 Task: Select the es 2015 option in the target.
Action: Mouse moved to (17, 559)
Screenshot: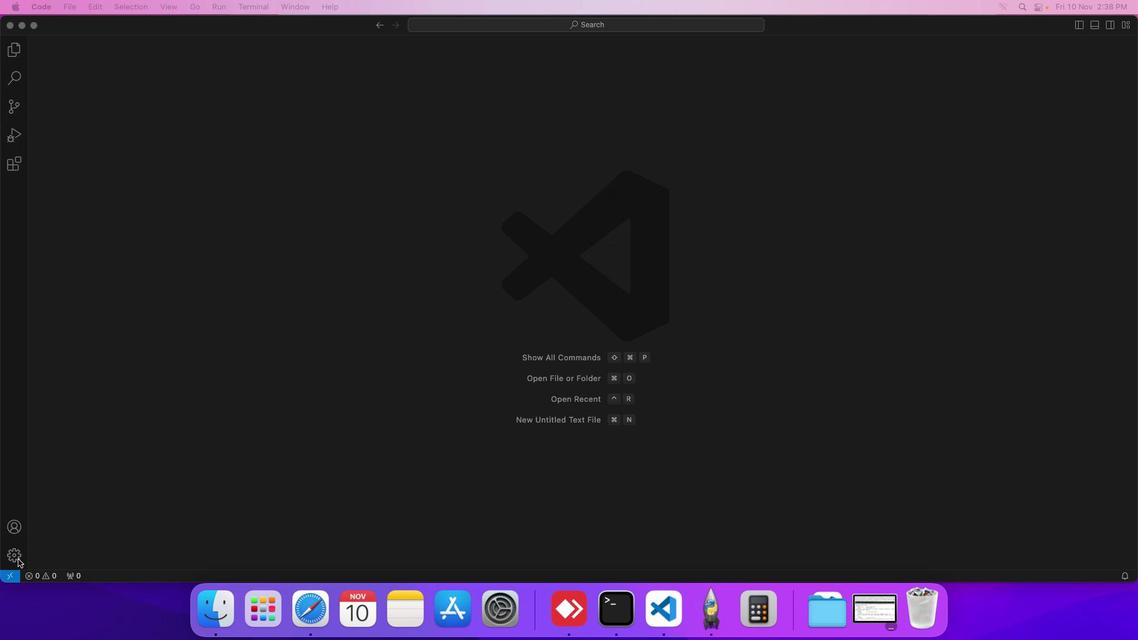
Action: Mouse pressed left at (17, 559)
Screenshot: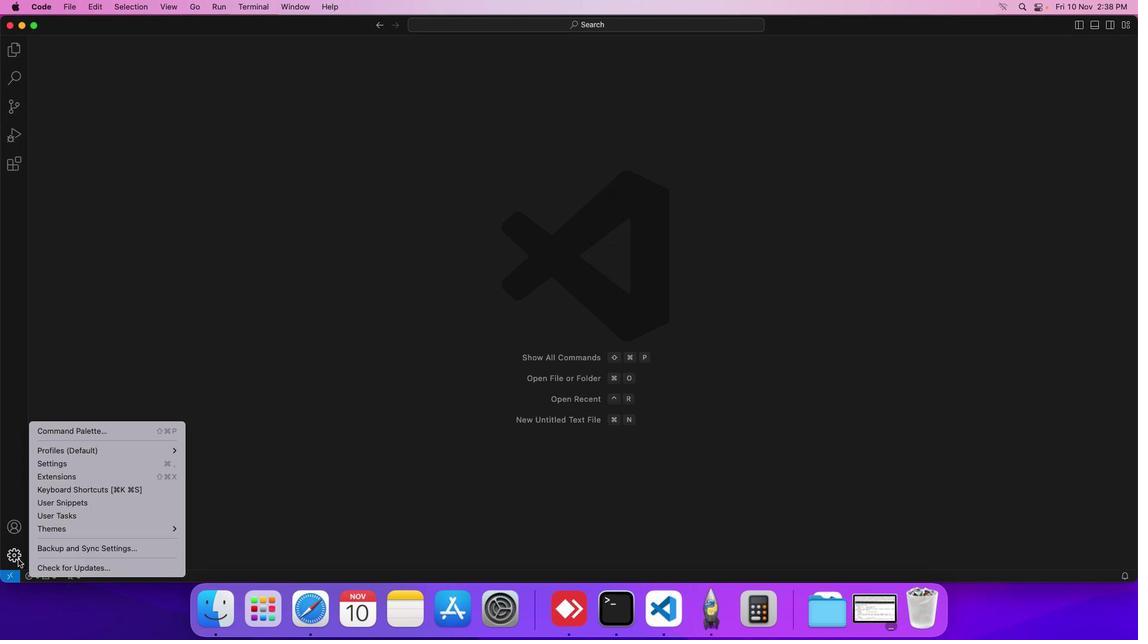 
Action: Mouse moved to (90, 457)
Screenshot: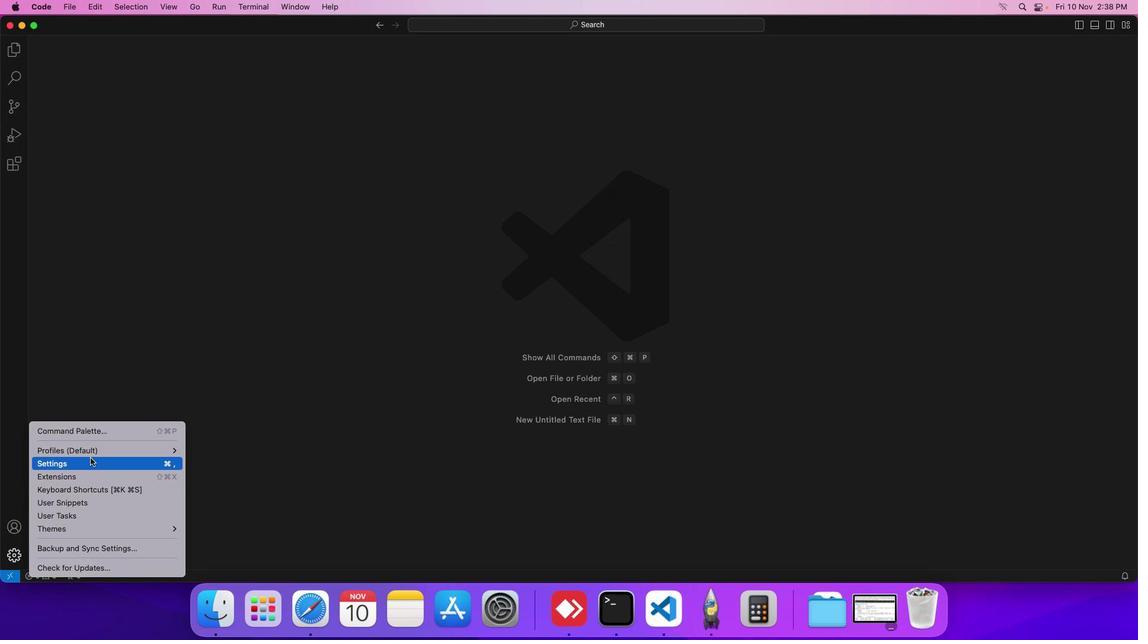 
Action: Mouse pressed left at (90, 457)
Screenshot: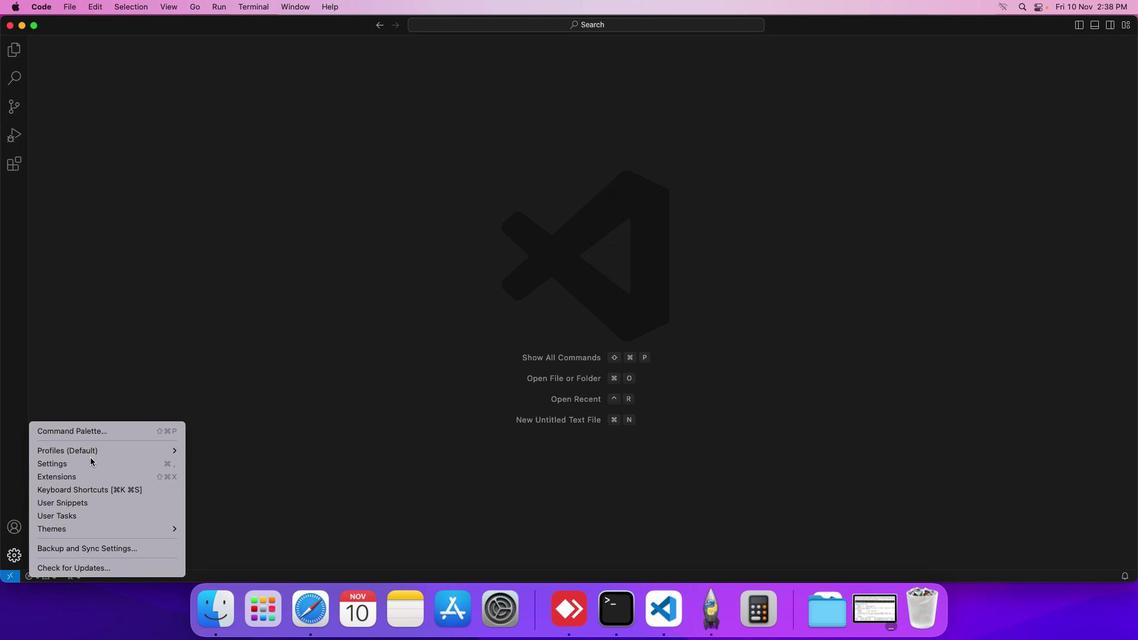 
Action: Mouse moved to (272, 214)
Screenshot: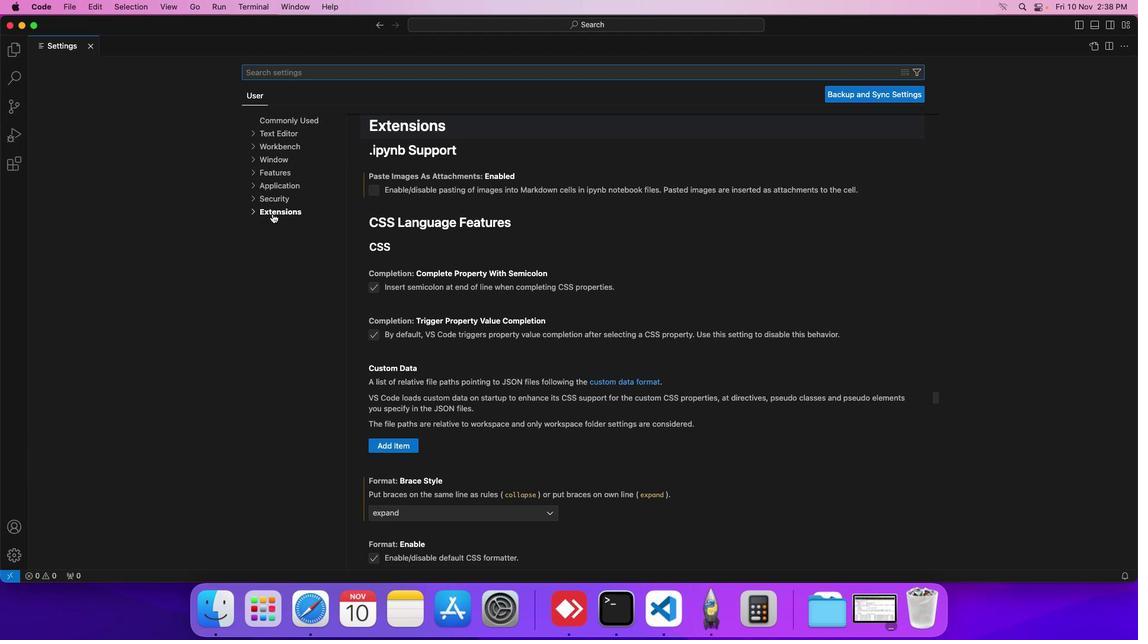 
Action: Mouse pressed left at (272, 214)
Screenshot: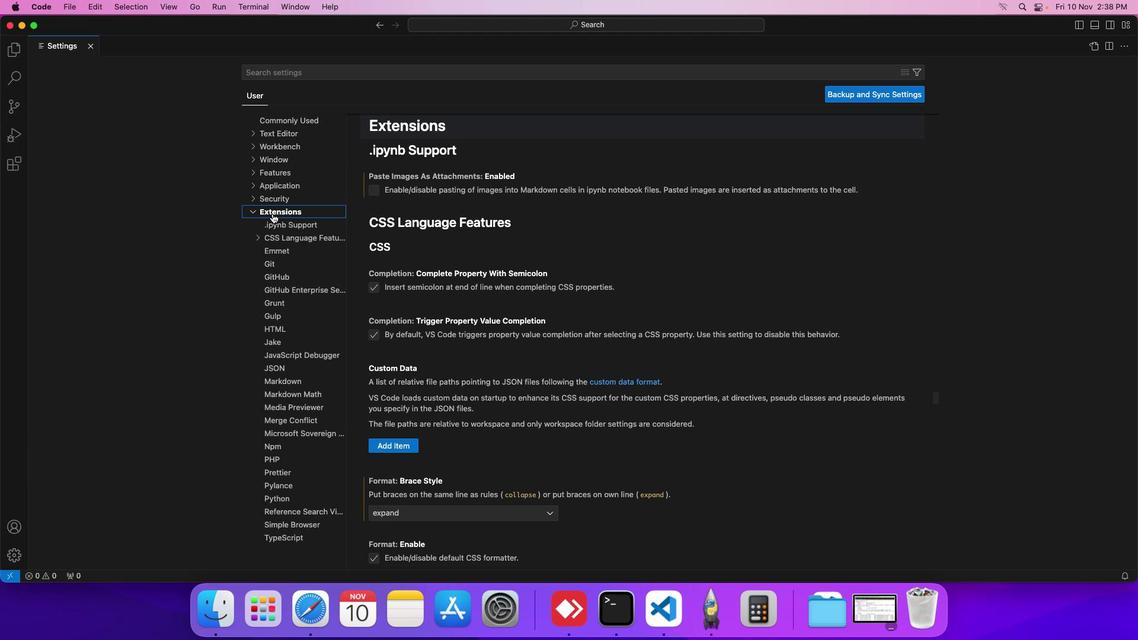 
Action: Mouse moved to (284, 542)
Screenshot: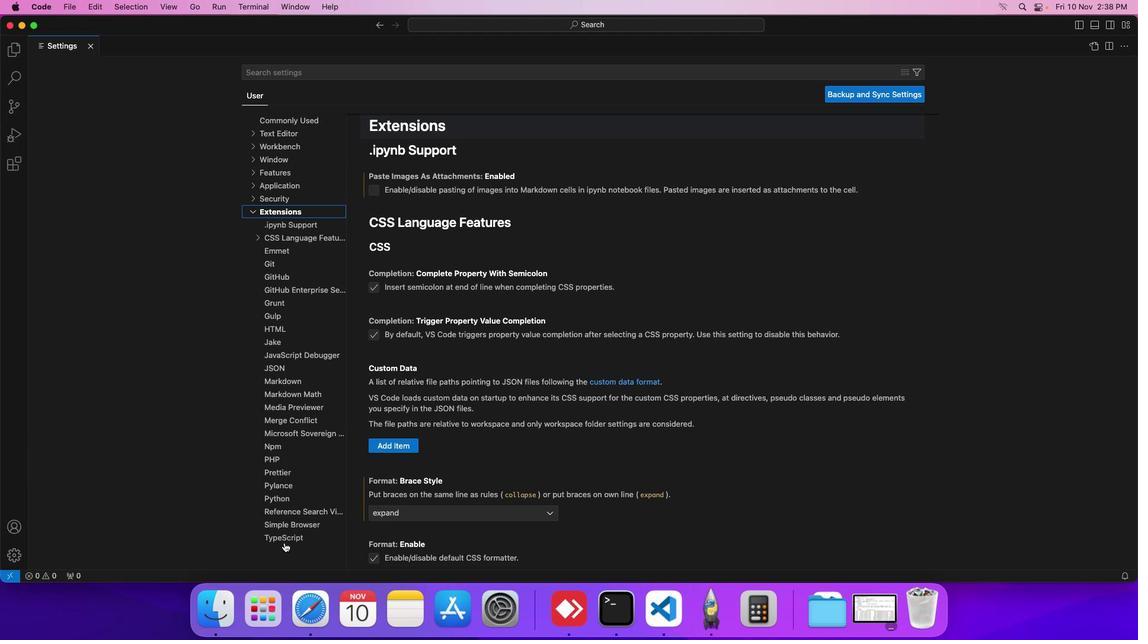 
Action: Mouse pressed left at (284, 542)
Screenshot: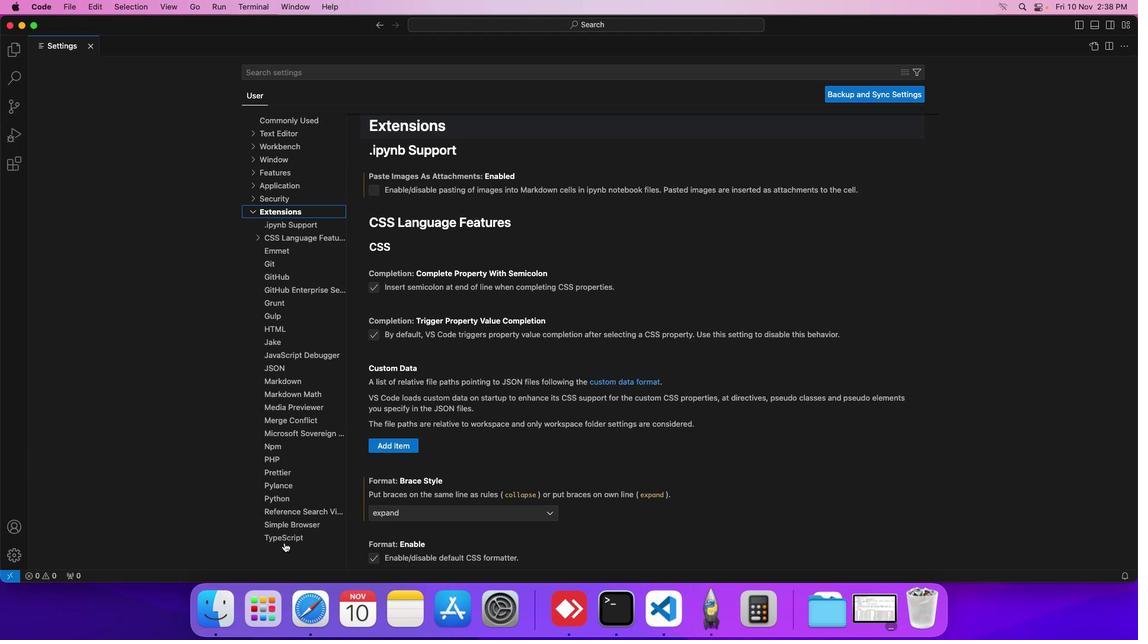 
Action: Mouse moved to (400, 505)
Screenshot: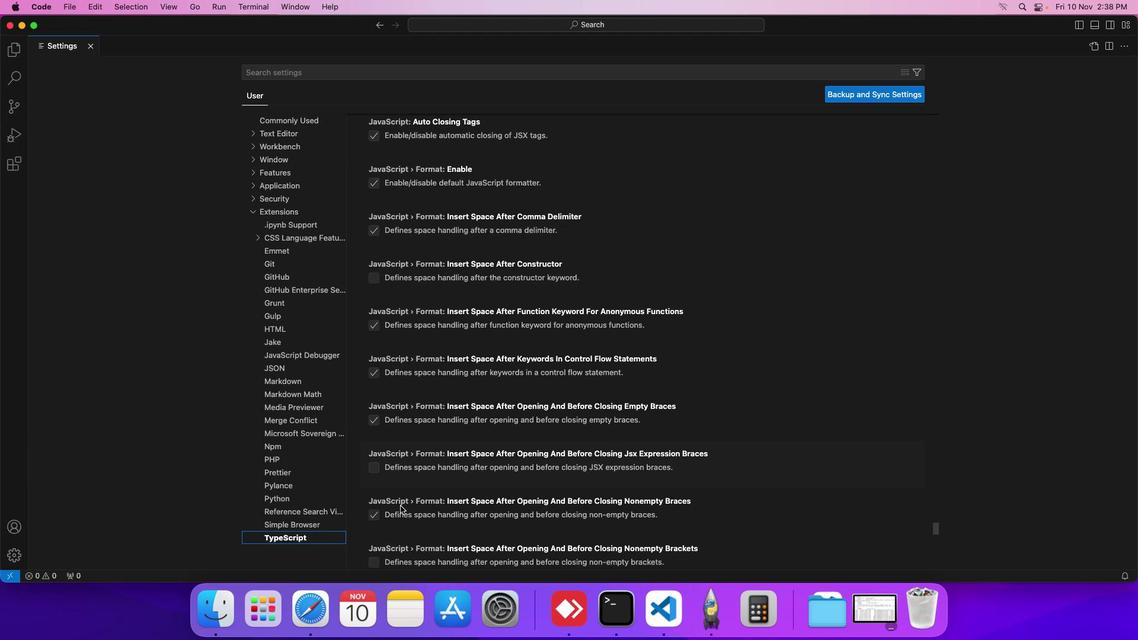 
Action: Mouse scrolled (400, 505) with delta (0, 0)
Screenshot: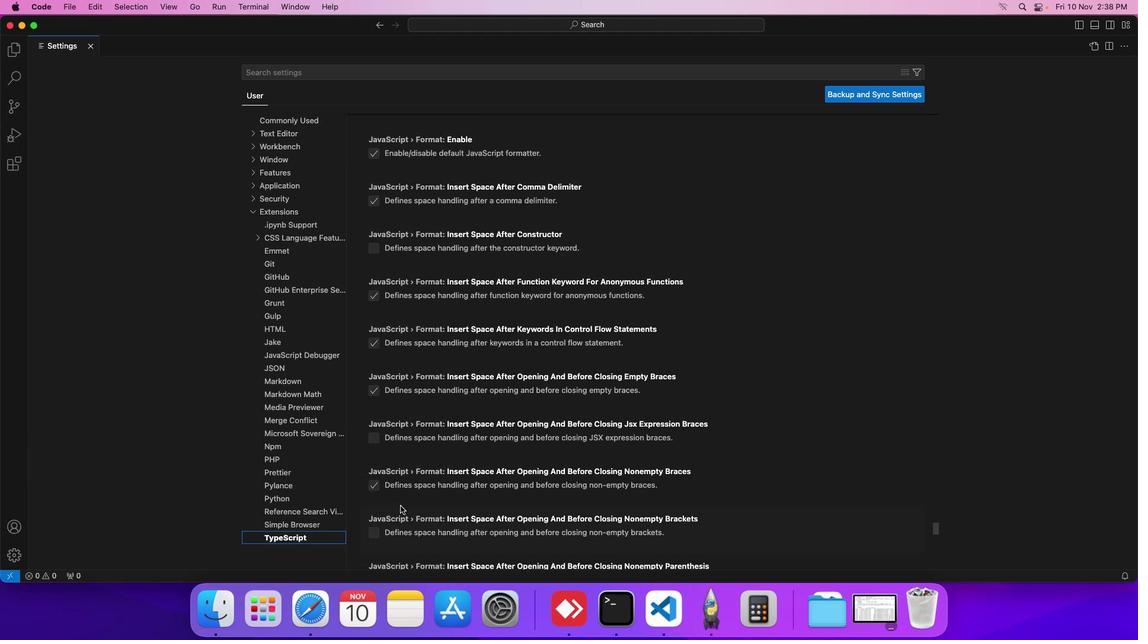 
Action: Mouse scrolled (400, 505) with delta (0, 0)
Screenshot: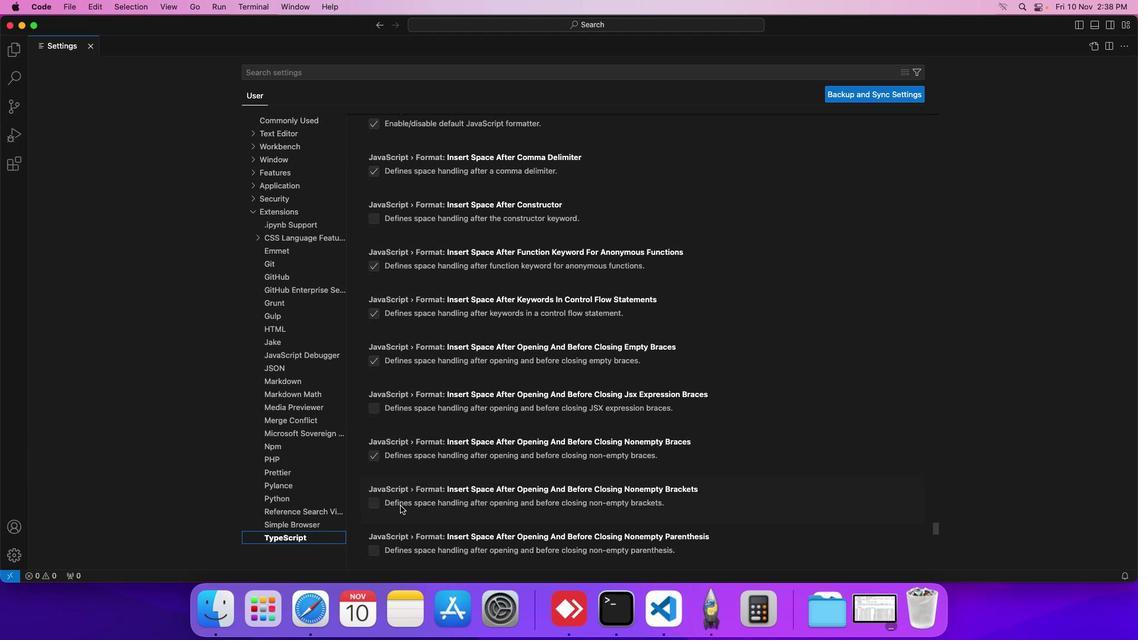 
Action: Mouse scrolled (400, 505) with delta (0, 0)
Screenshot: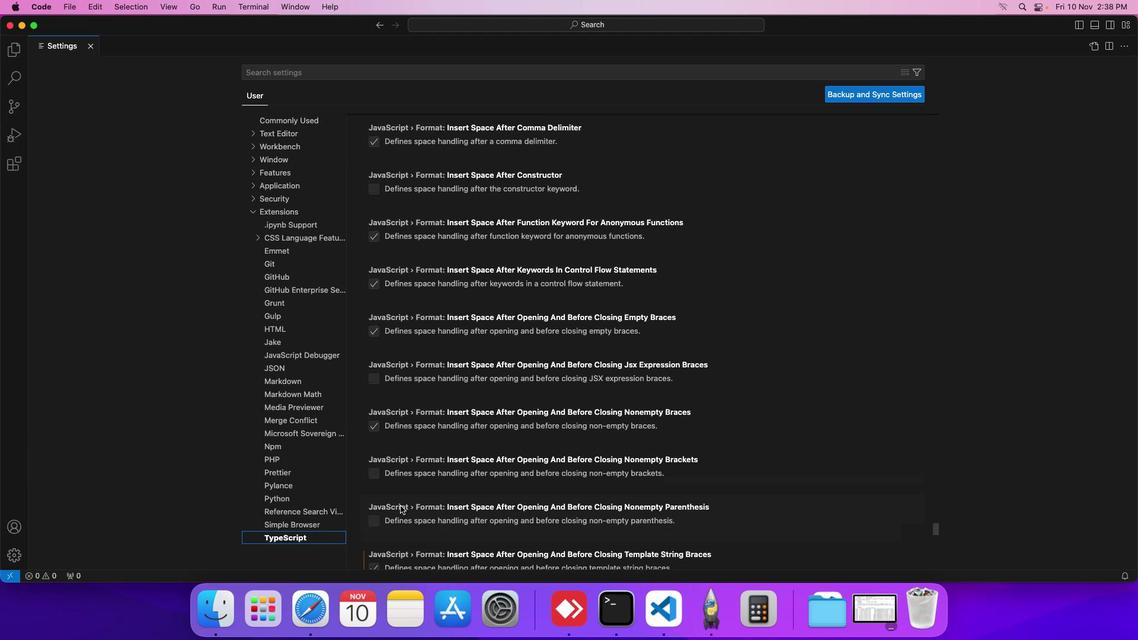 
Action: Mouse scrolled (400, 505) with delta (0, 0)
Screenshot: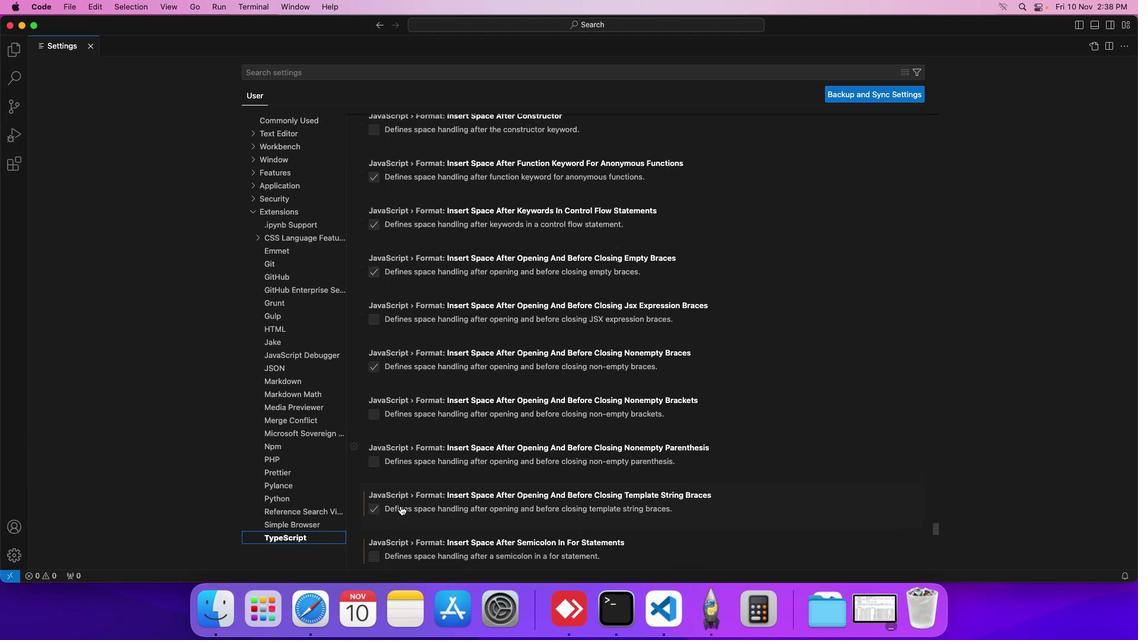 
Action: Mouse scrolled (400, 505) with delta (0, -1)
Screenshot: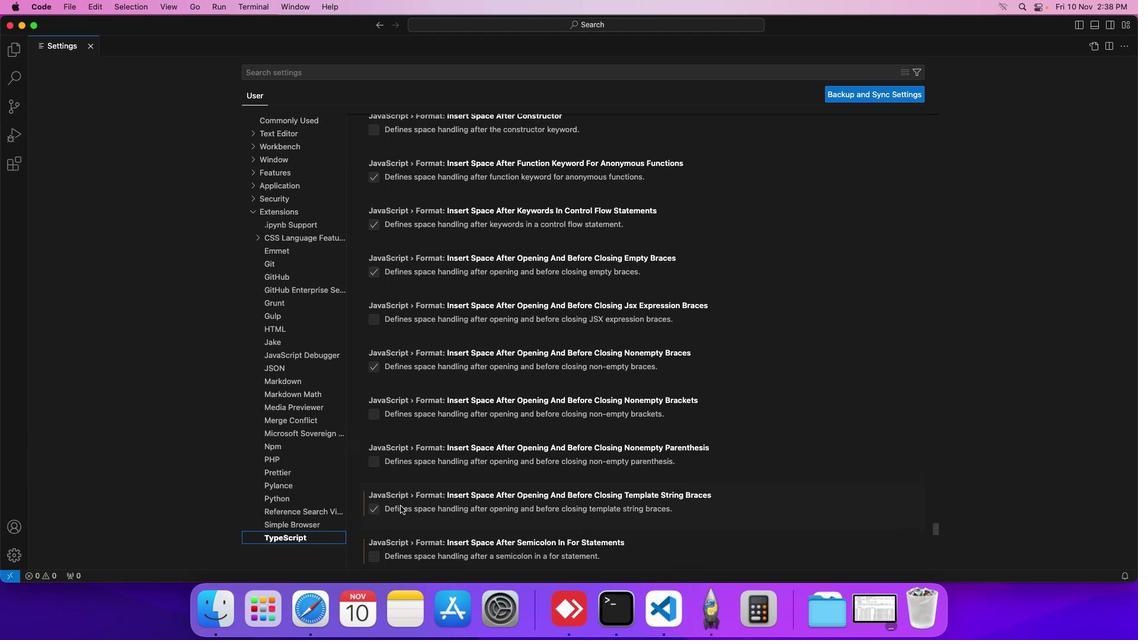 
Action: Mouse scrolled (400, 505) with delta (0, -1)
Screenshot: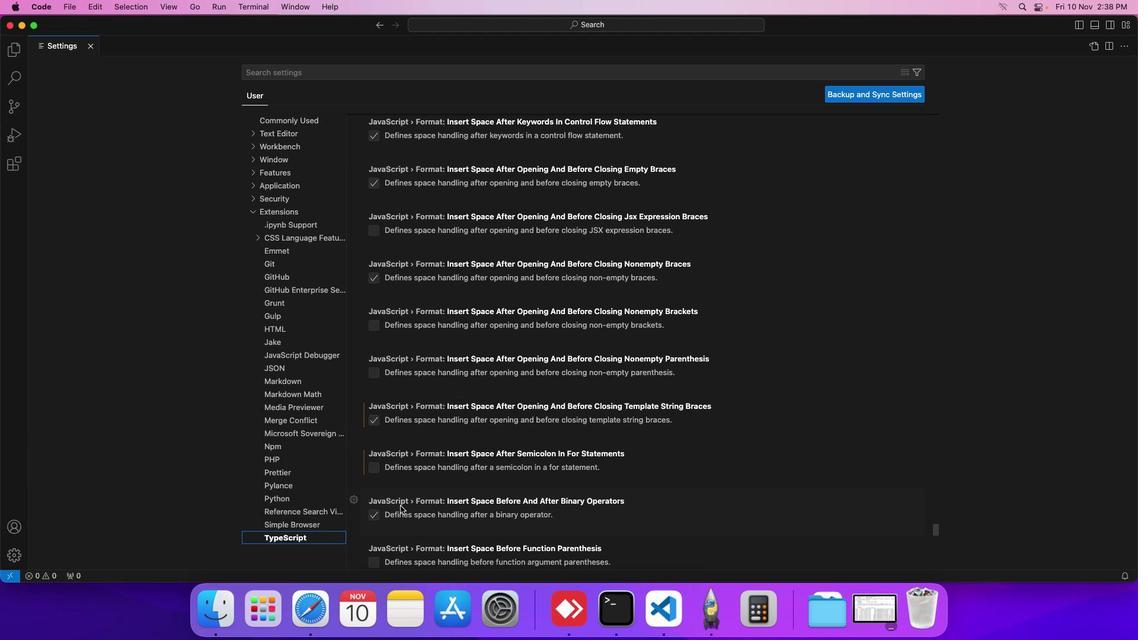 
Action: Mouse scrolled (400, 505) with delta (0, 0)
Screenshot: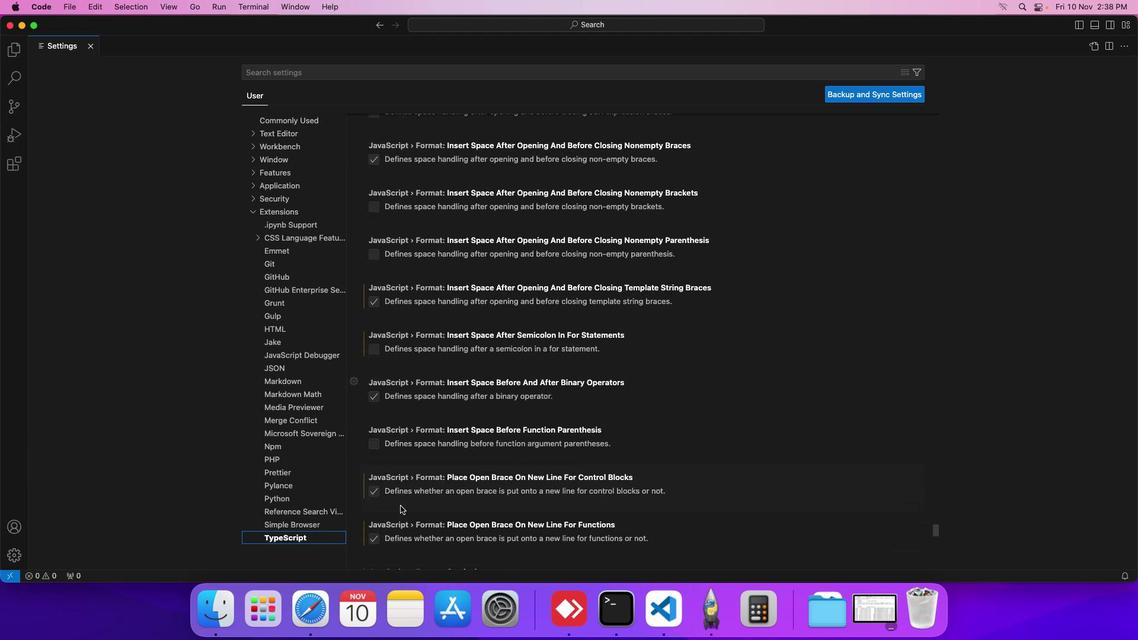 
Action: Mouse scrolled (400, 505) with delta (0, 0)
Screenshot: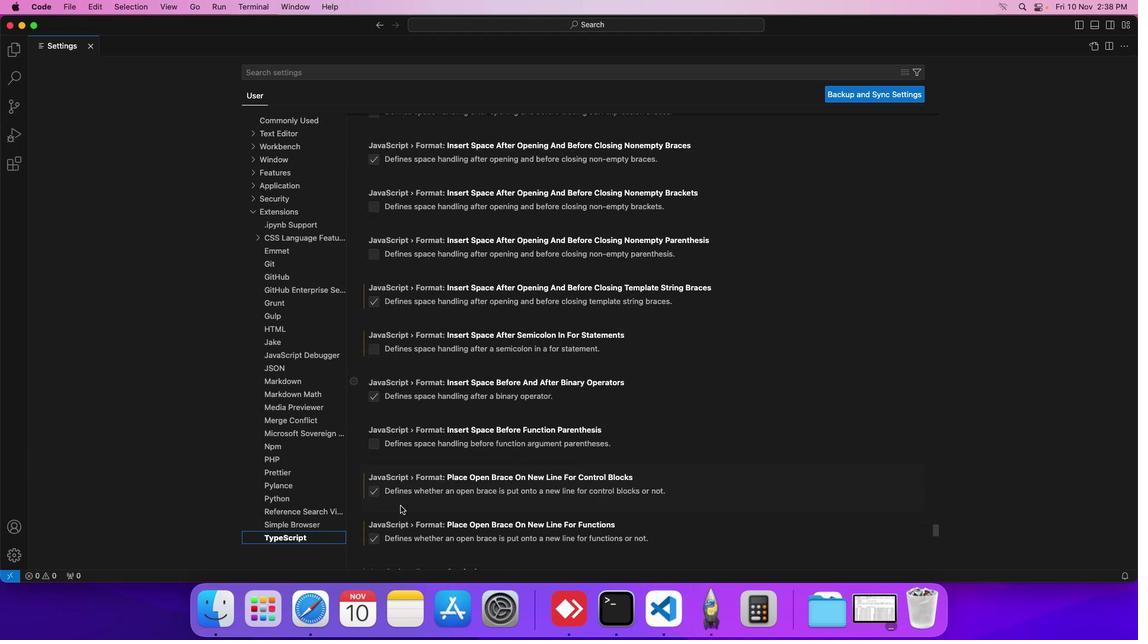 
Action: Mouse scrolled (400, 505) with delta (0, -1)
Screenshot: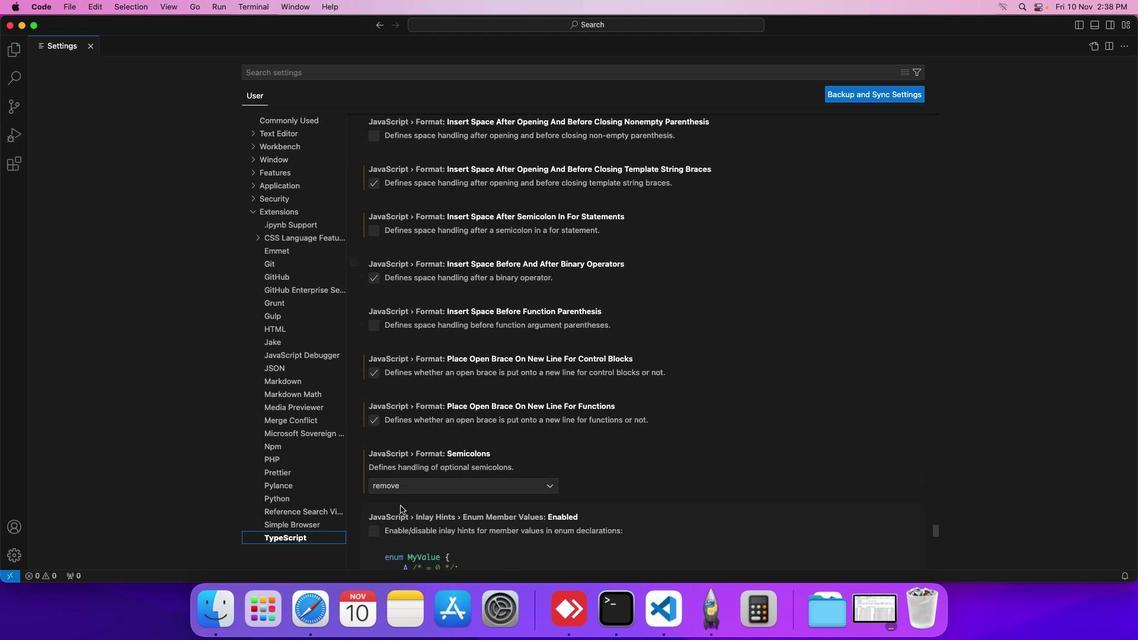 
Action: Mouse scrolled (400, 505) with delta (0, -2)
Screenshot: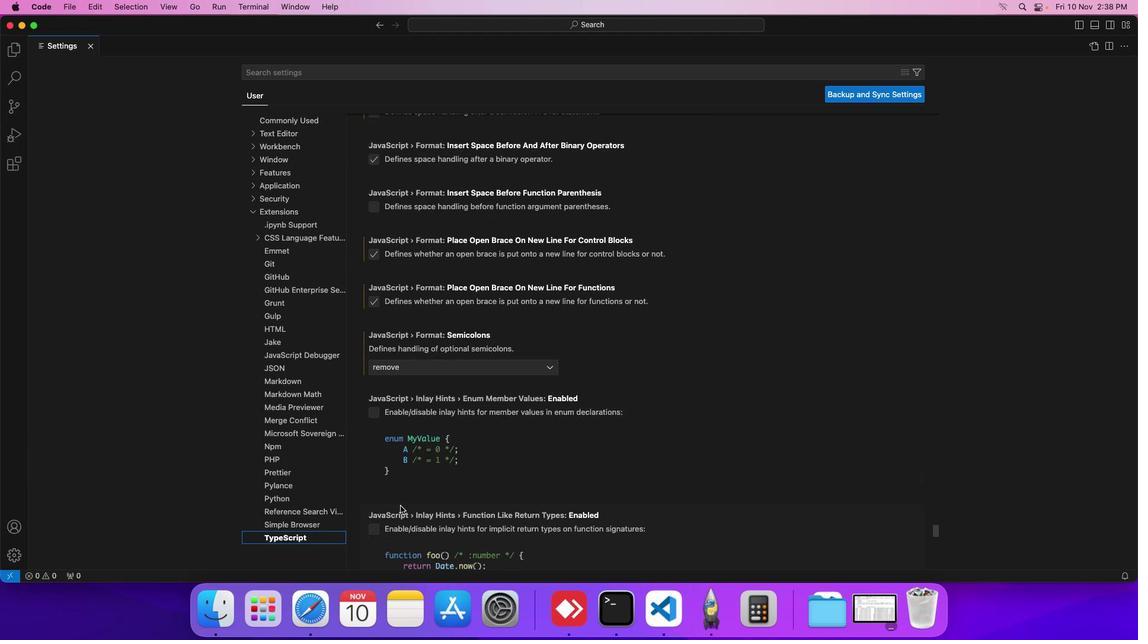 
Action: Mouse scrolled (400, 505) with delta (0, -2)
Screenshot: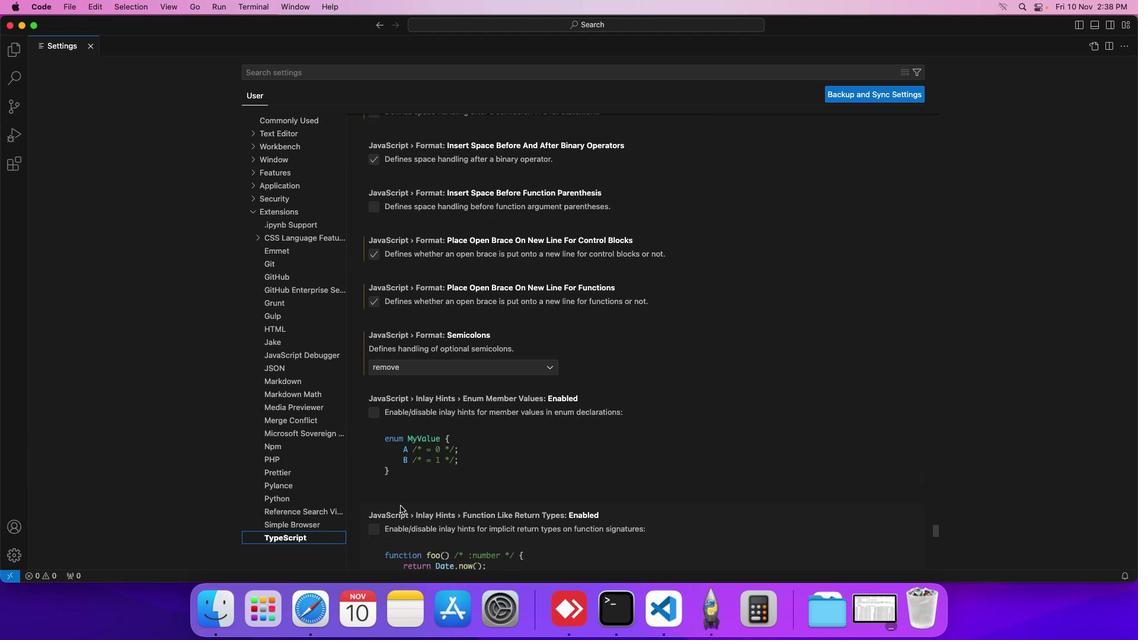 
Action: Mouse scrolled (400, 505) with delta (0, 0)
Screenshot: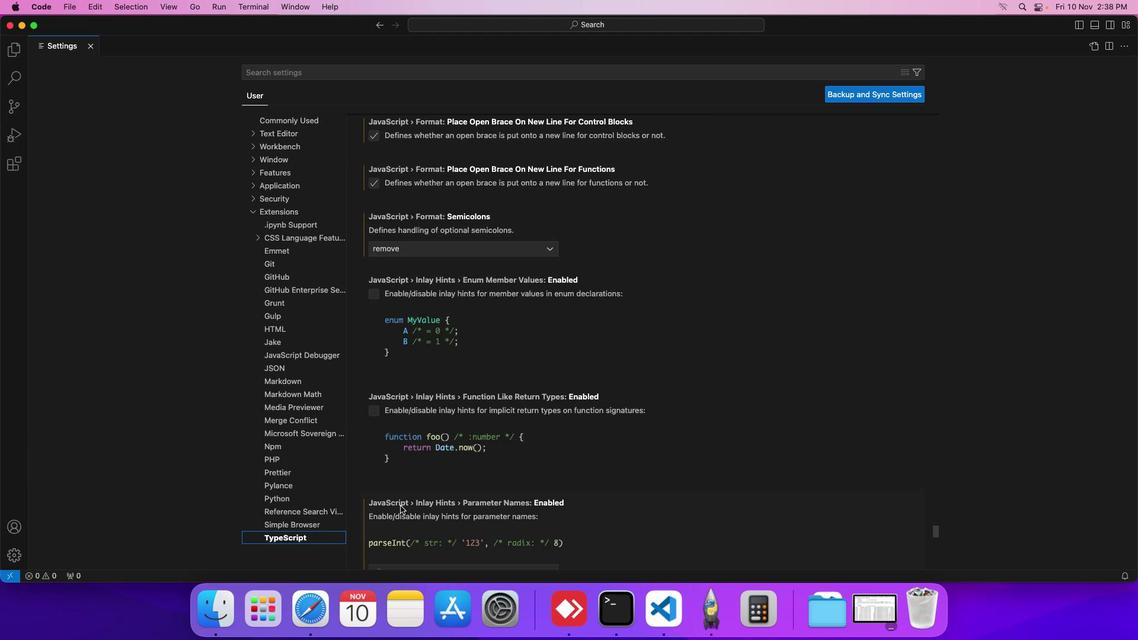 
Action: Mouse scrolled (400, 505) with delta (0, 0)
Screenshot: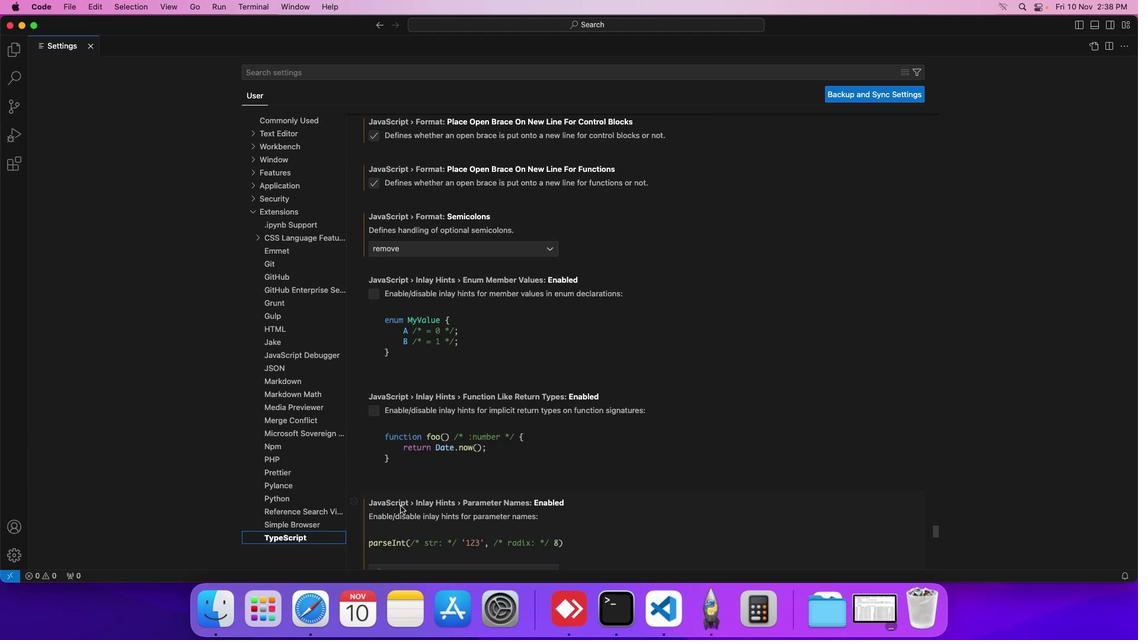 
Action: Mouse scrolled (400, 505) with delta (0, -1)
Screenshot: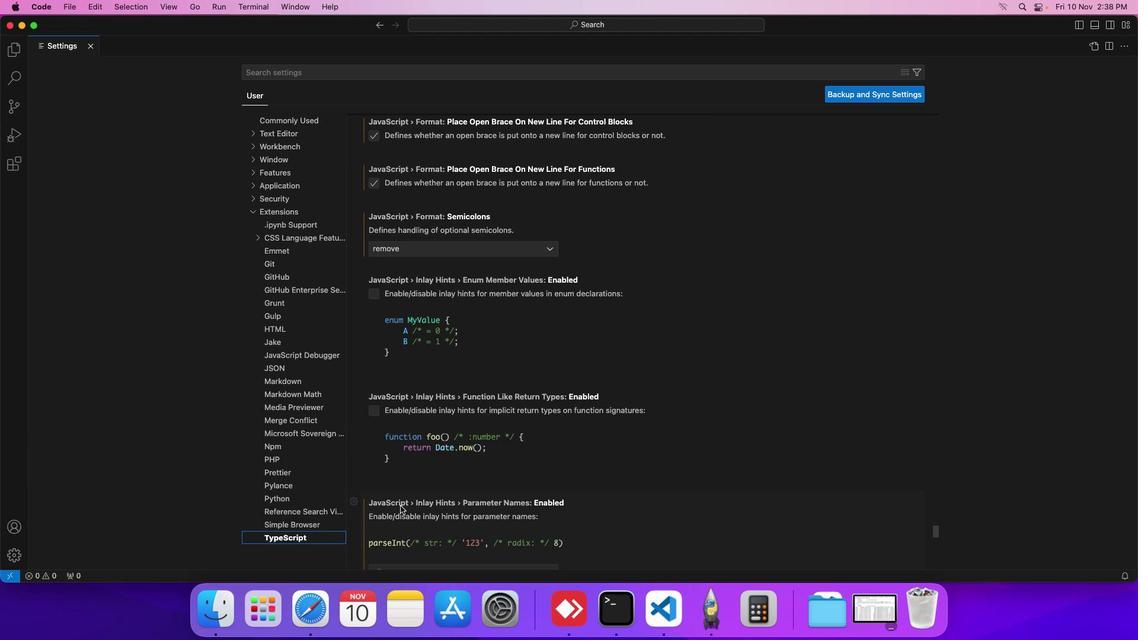 
Action: Mouse scrolled (400, 505) with delta (0, -1)
Screenshot: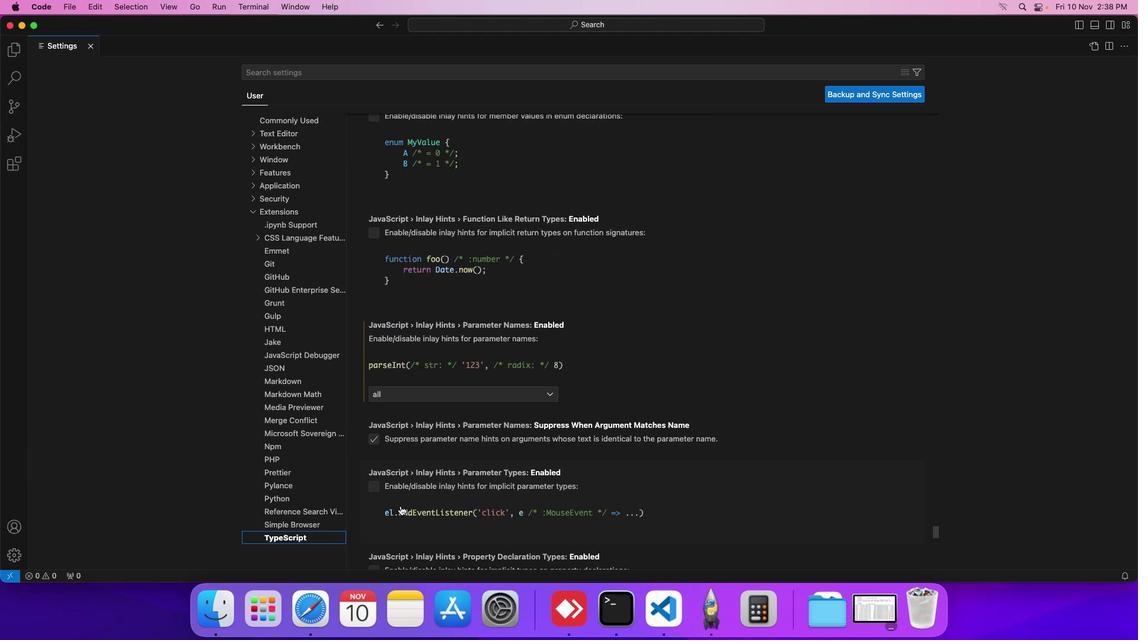 
Action: Mouse scrolled (400, 505) with delta (0, -1)
Screenshot: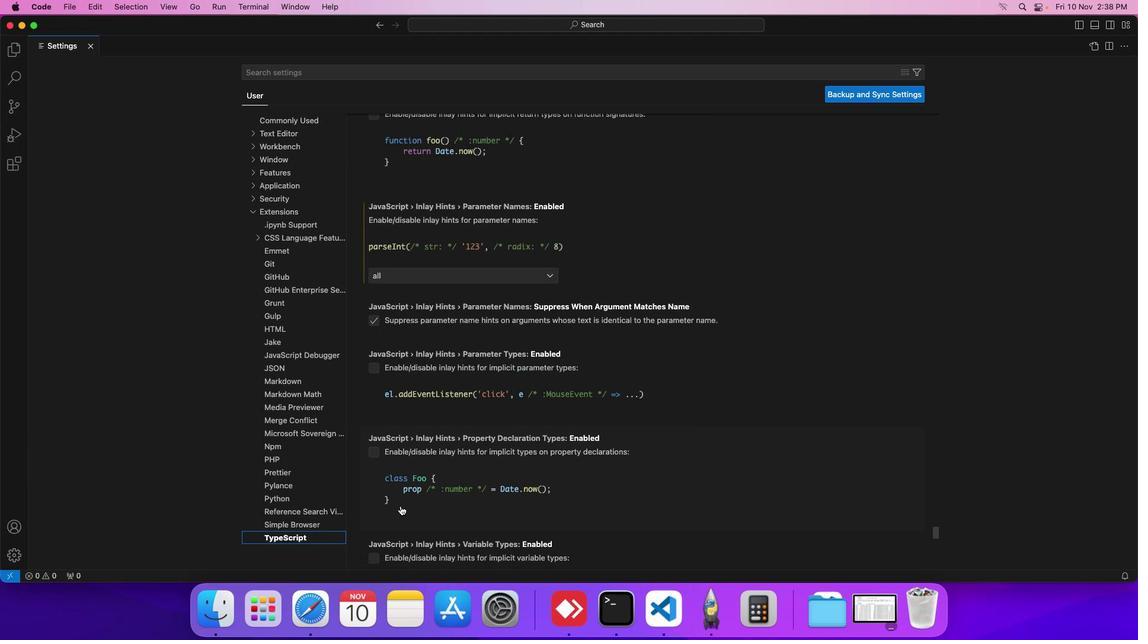 
Action: Mouse scrolled (400, 505) with delta (0, -2)
Screenshot: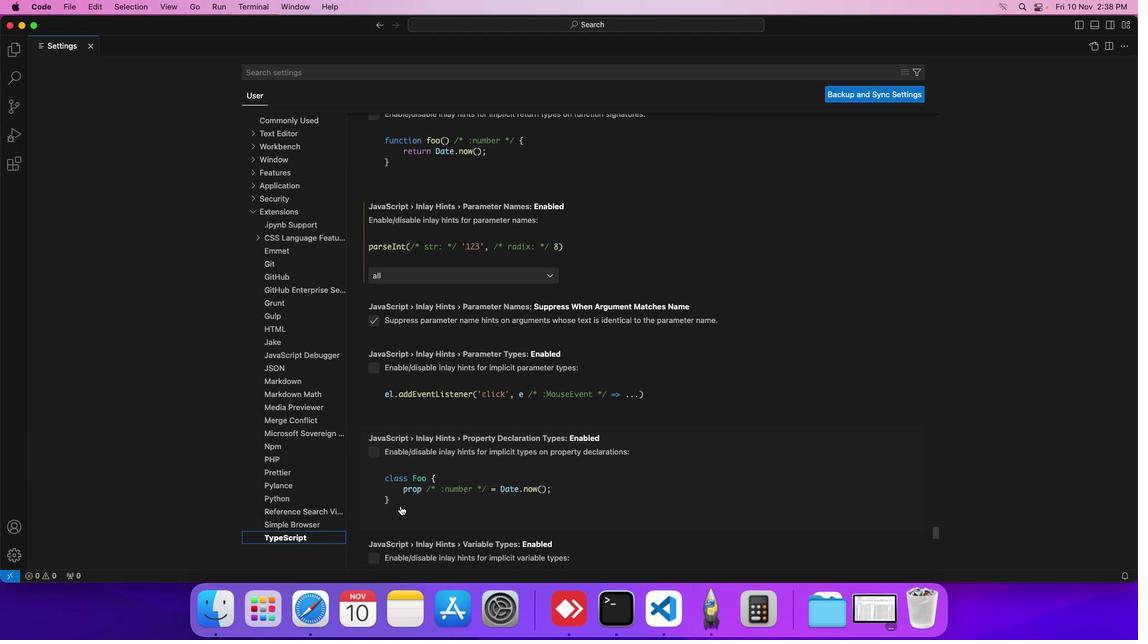 
Action: Mouse scrolled (400, 505) with delta (0, 0)
Screenshot: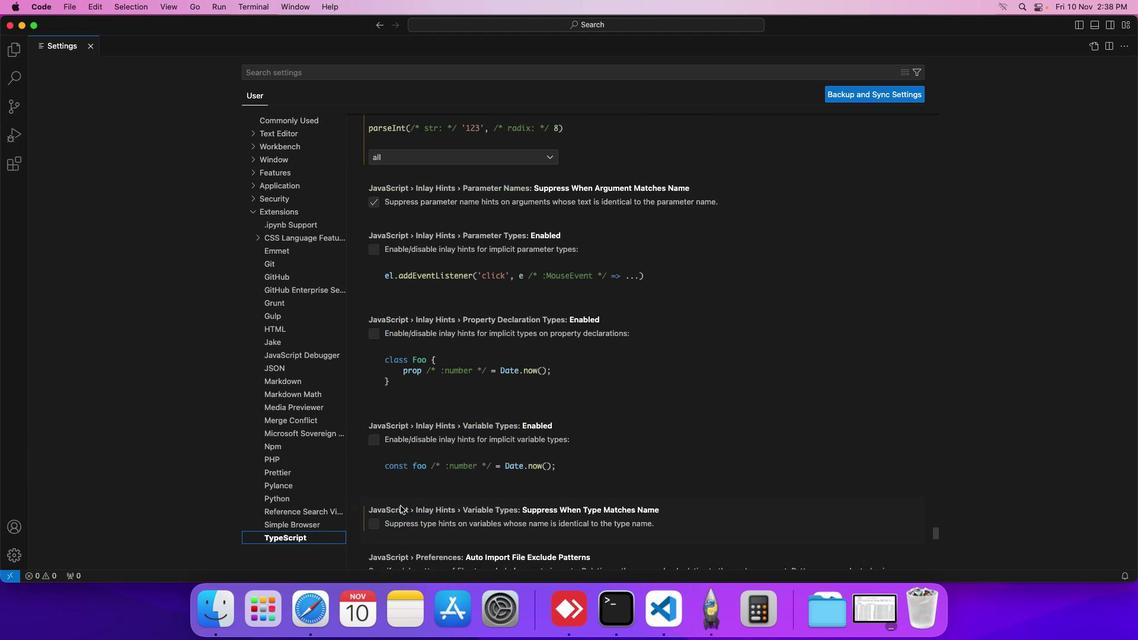 
Action: Mouse scrolled (400, 505) with delta (0, 0)
Screenshot: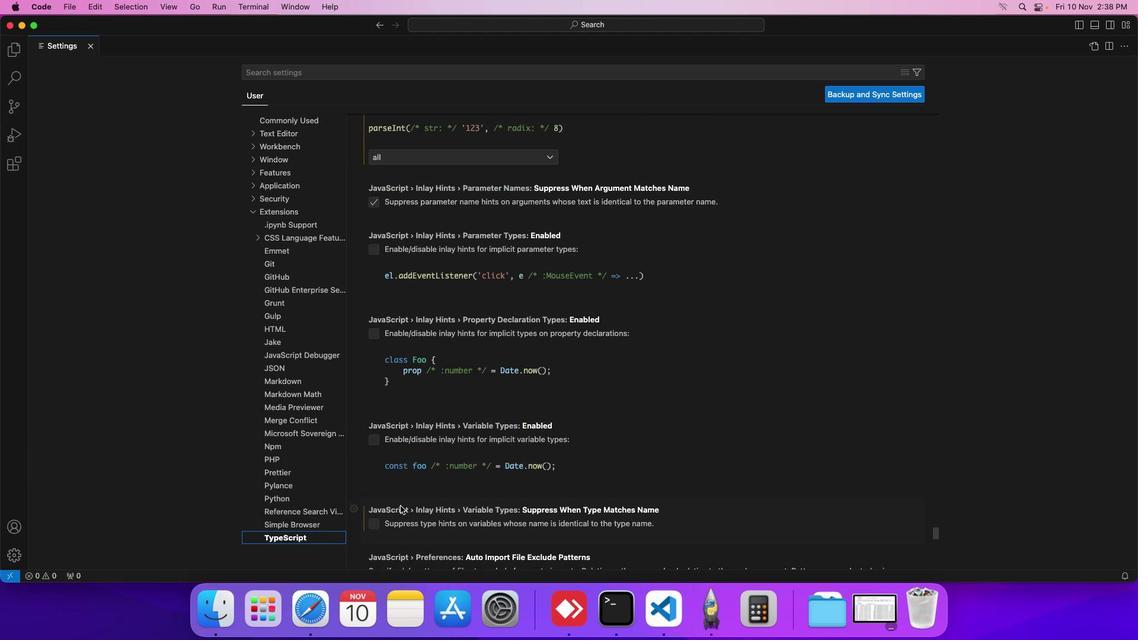 
Action: Mouse scrolled (400, 505) with delta (0, -1)
Screenshot: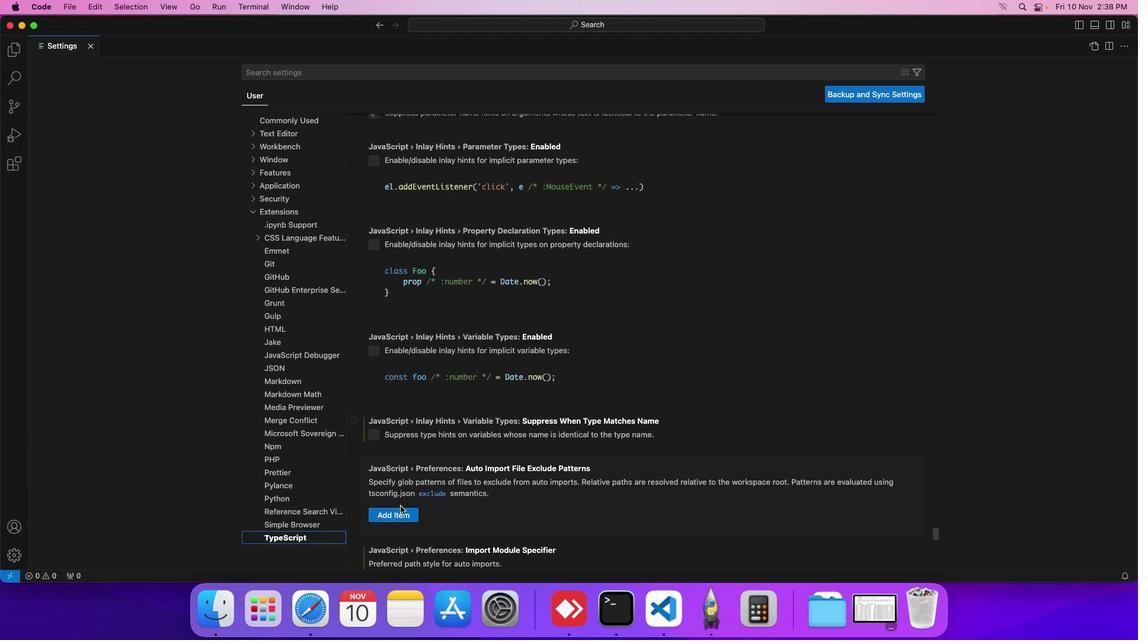 
Action: Mouse scrolled (400, 505) with delta (0, -1)
Screenshot: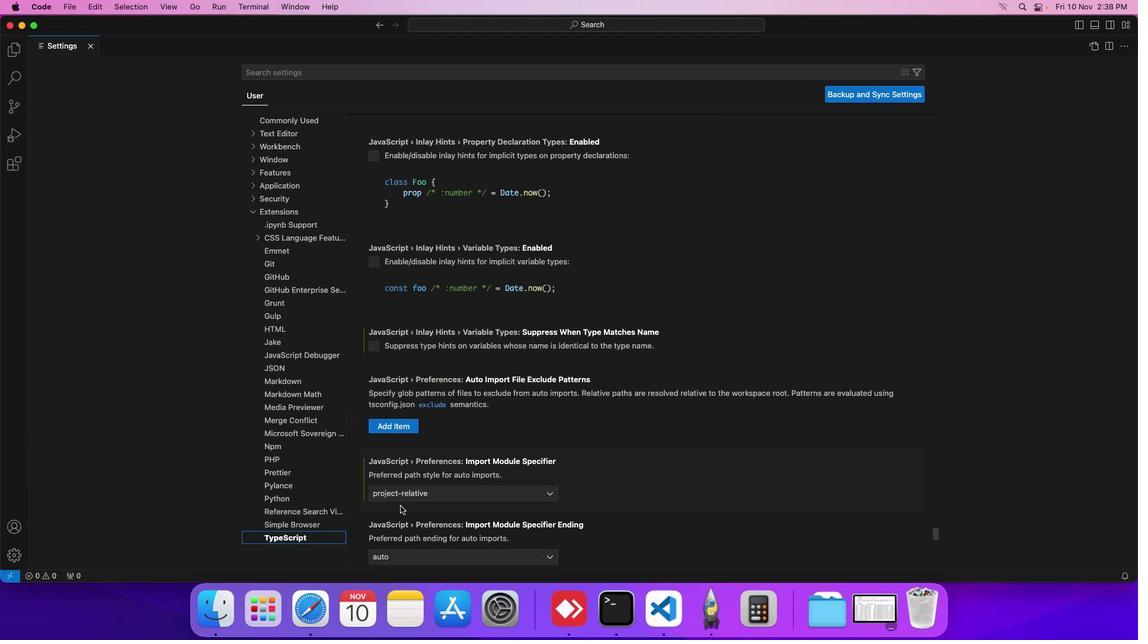
Action: Mouse scrolled (400, 505) with delta (0, -1)
Screenshot: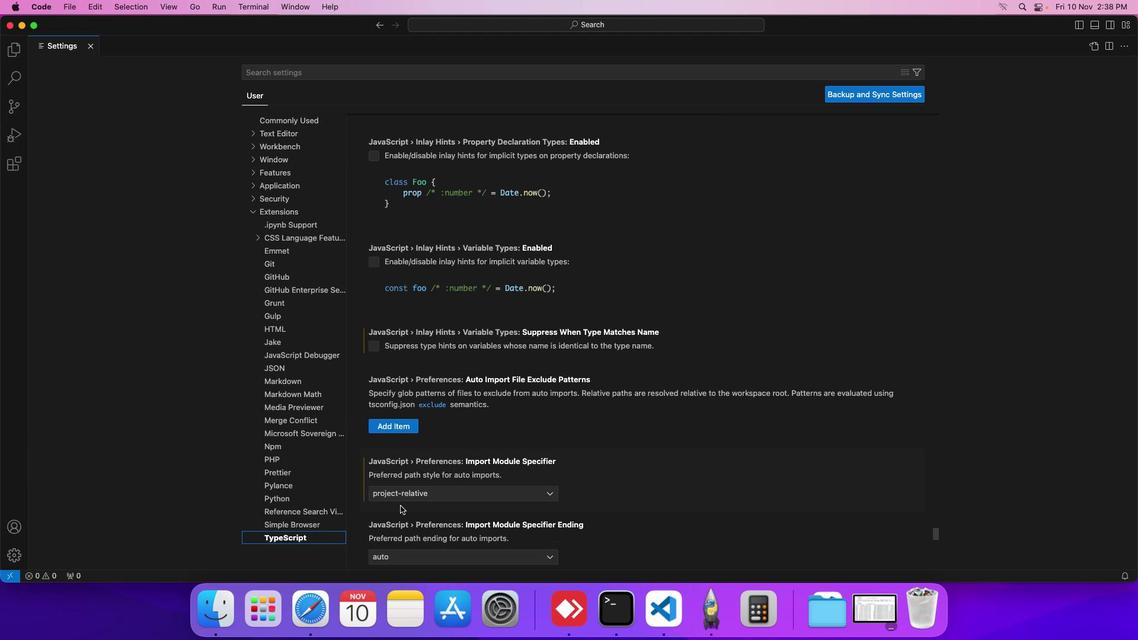 
Action: Mouse scrolled (400, 505) with delta (0, 0)
Screenshot: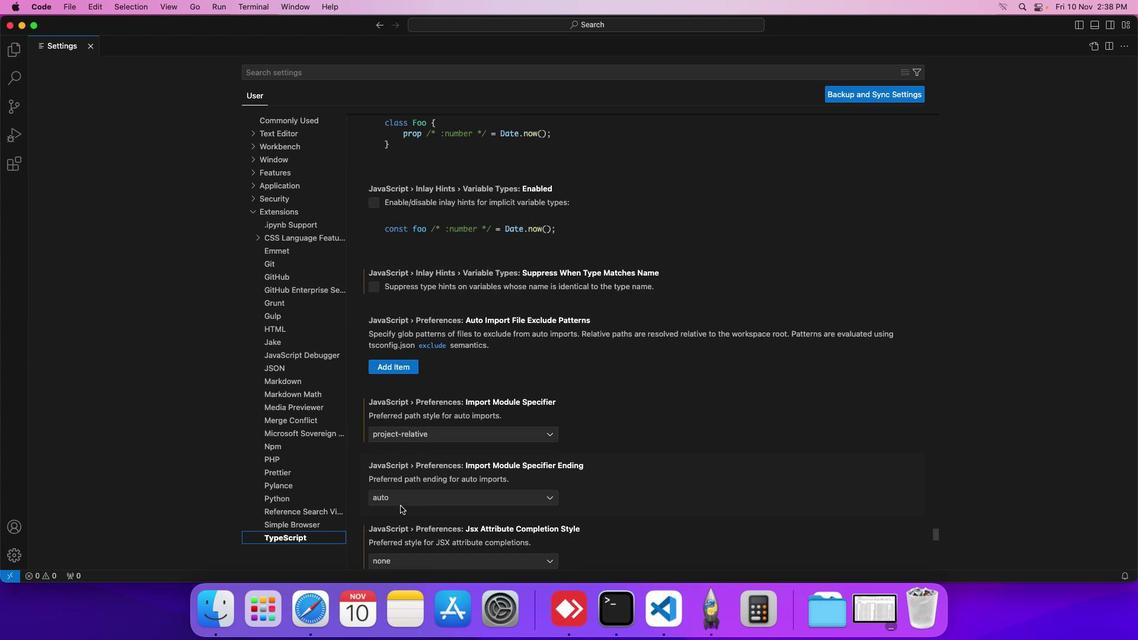 
Action: Mouse scrolled (400, 505) with delta (0, 0)
Screenshot: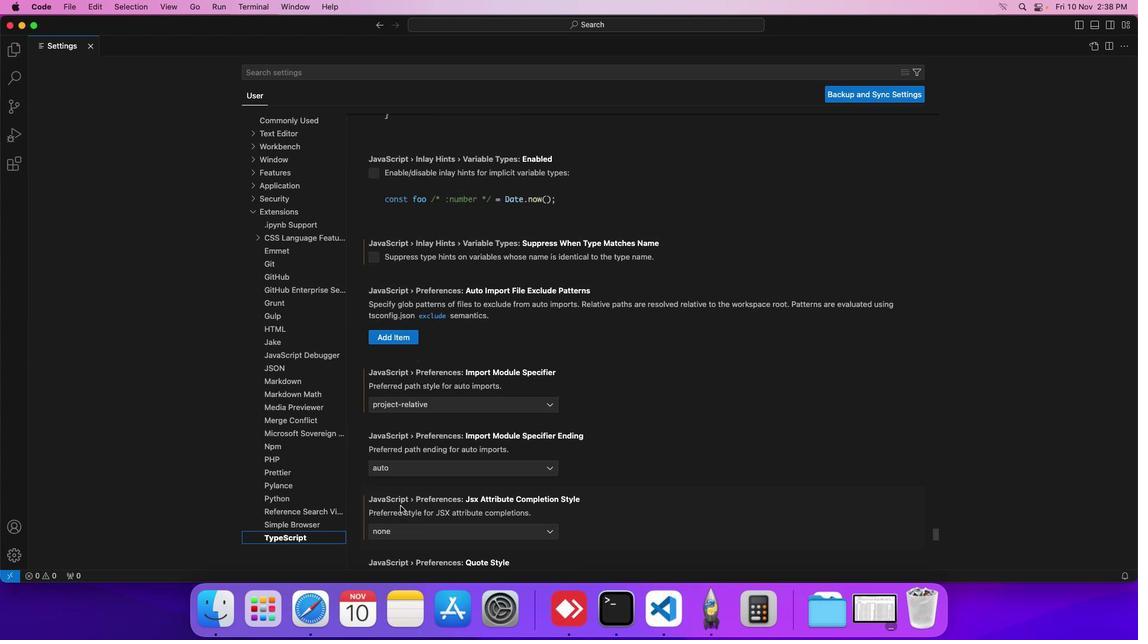 
Action: Mouse scrolled (400, 505) with delta (0, 0)
Screenshot: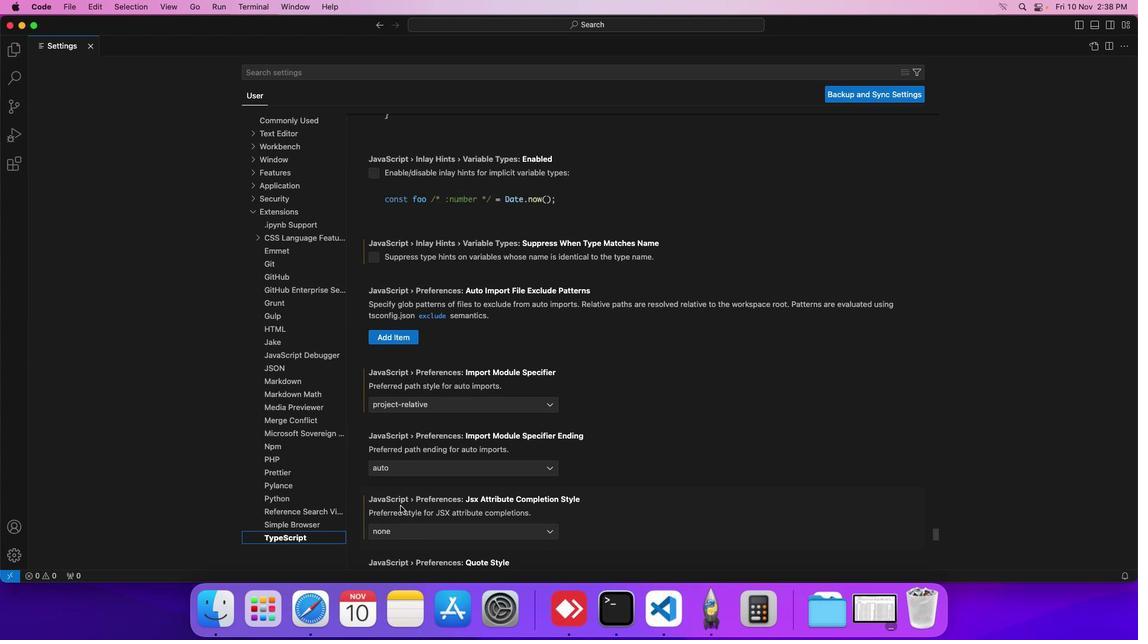 
Action: Mouse scrolled (400, 505) with delta (0, 0)
Screenshot: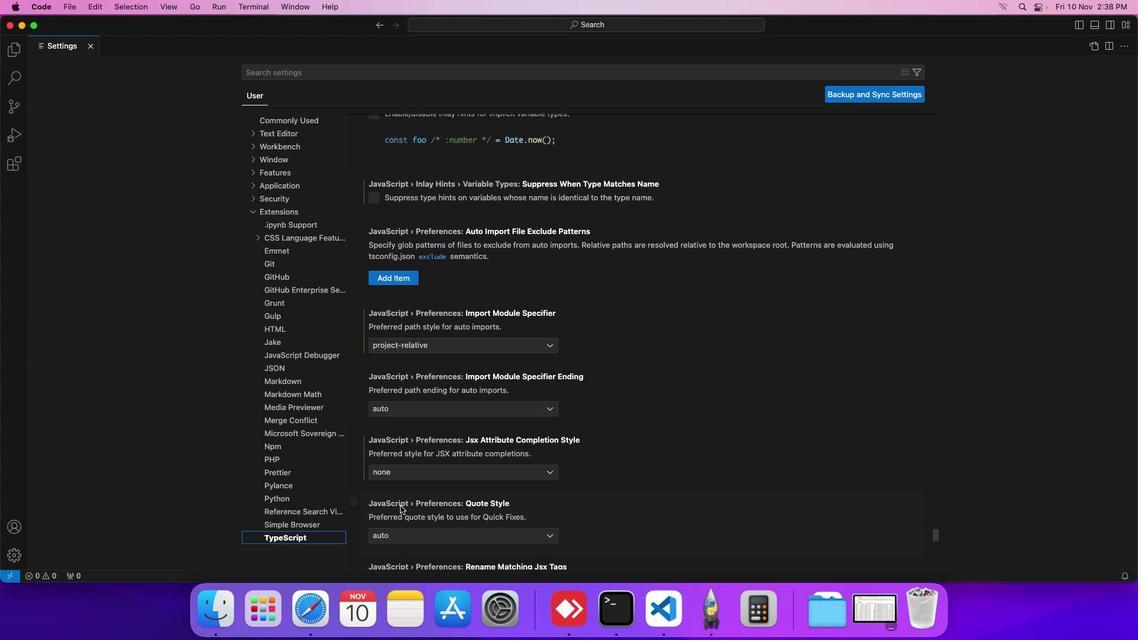 
Action: Mouse scrolled (400, 505) with delta (0, 0)
Screenshot: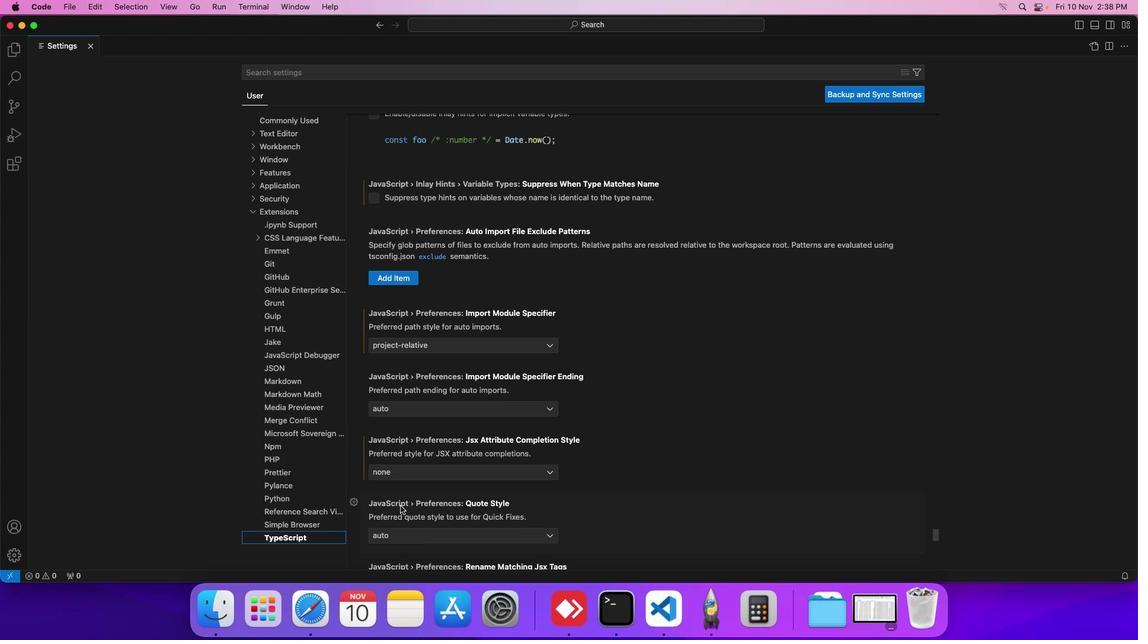 
Action: Mouse scrolled (400, 505) with delta (0, 0)
Screenshot: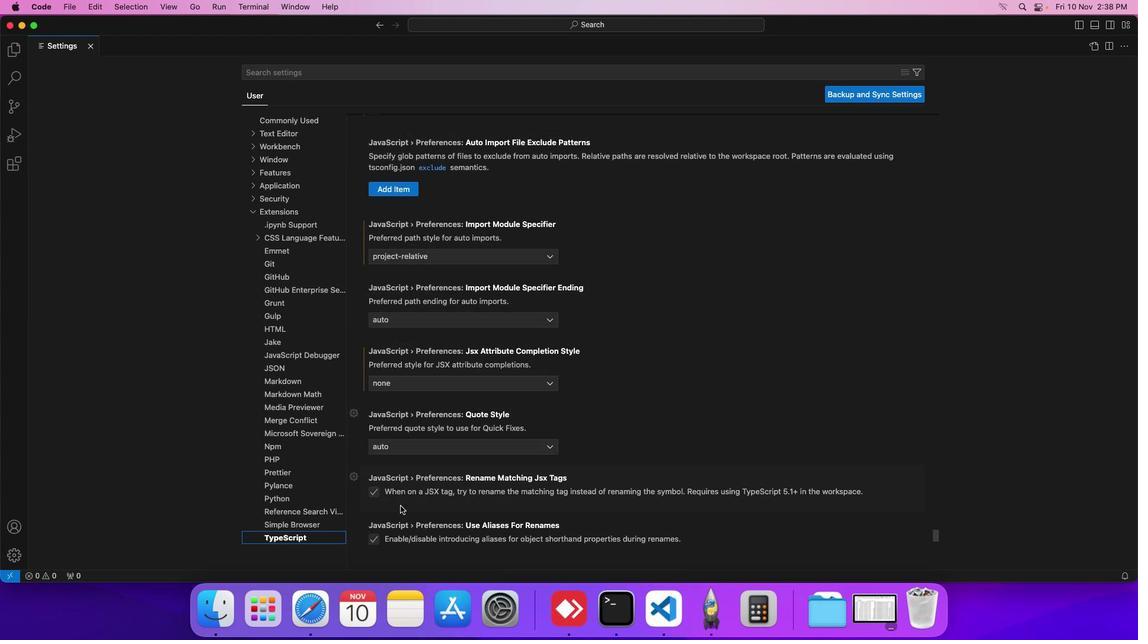 
Action: Mouse scrolled (400, 505) with delta (0, 0)
Screenshot: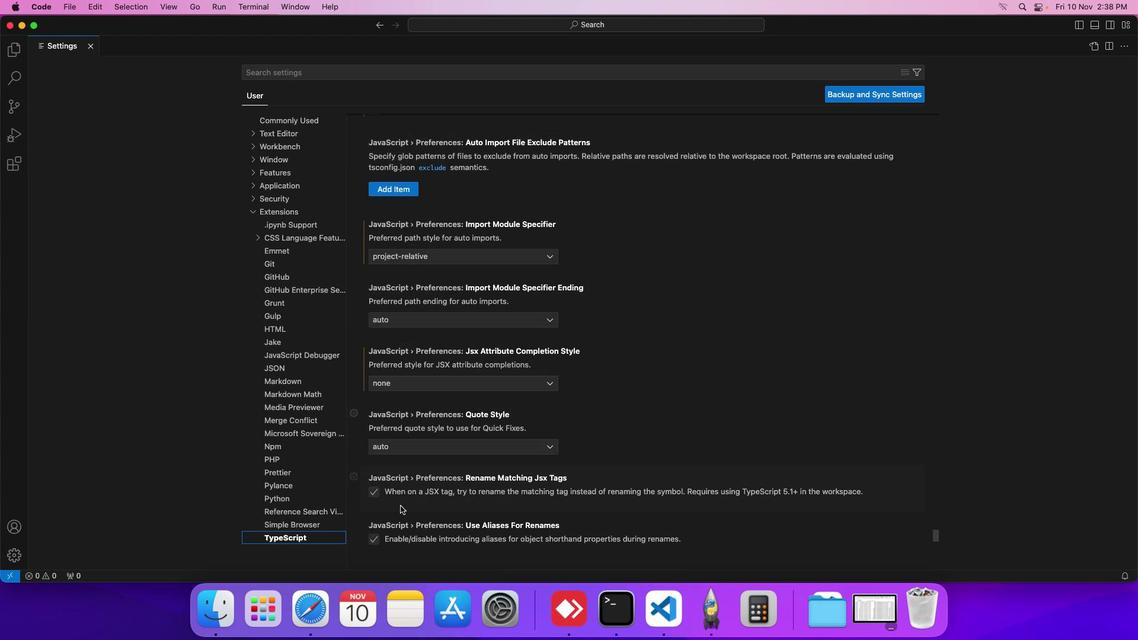 
Action: Mouse scrolled (400, 505) with delta (0, 0)
Screenshot: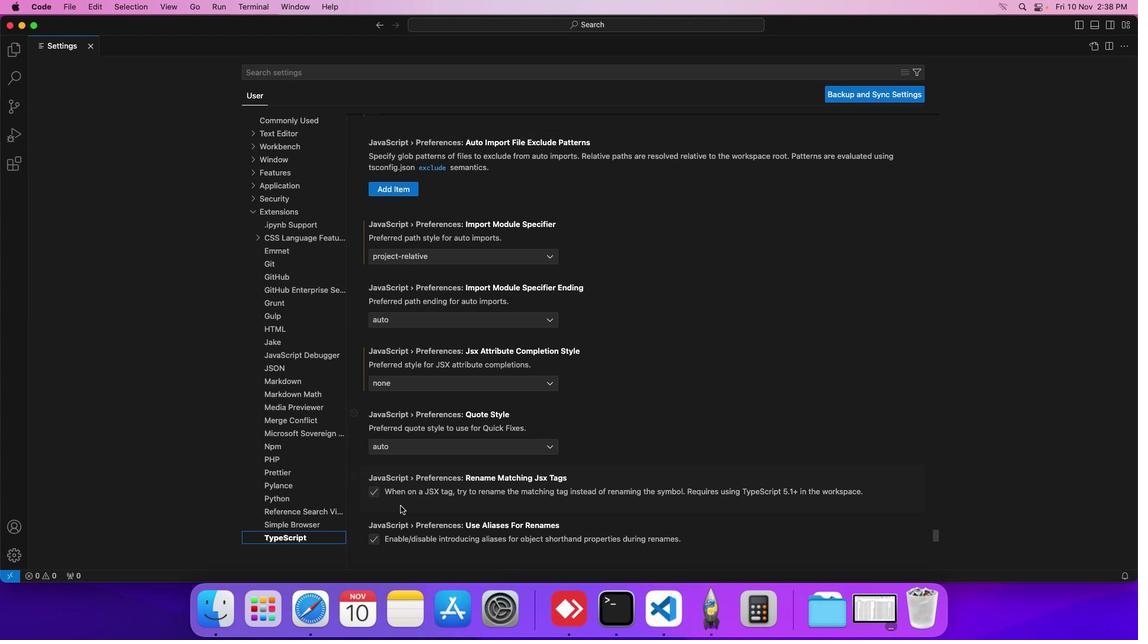 
Action: Mouse scrolled (400, 505) with delta (0, 0)
Screenshot: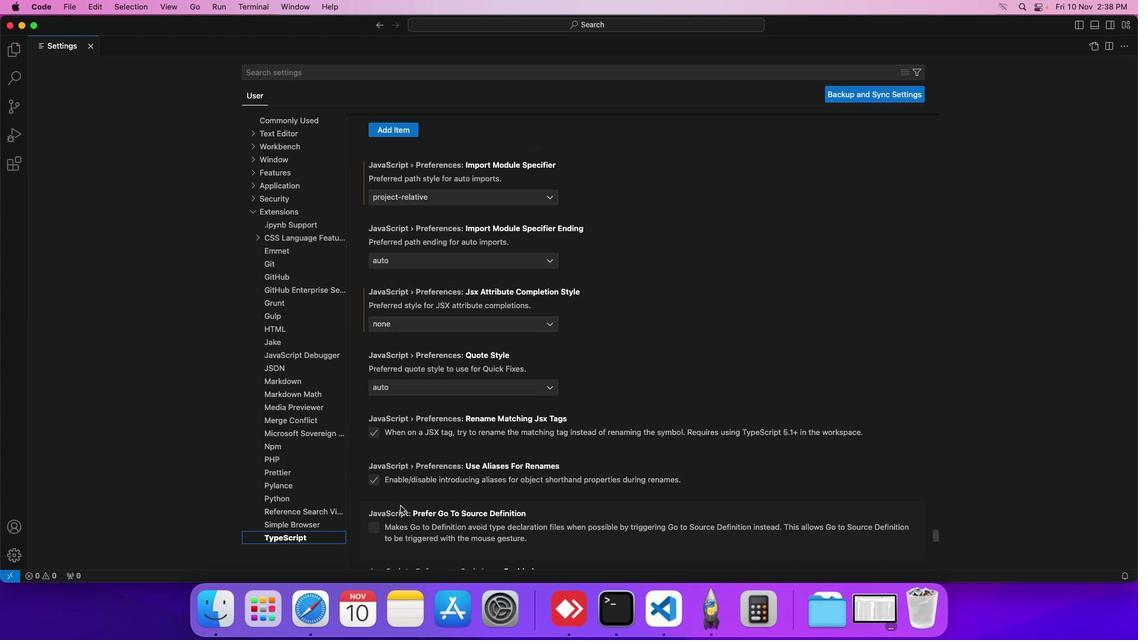 
Action: Mouse scrolled (400, 505) with delta (0, 0)
Screenshot: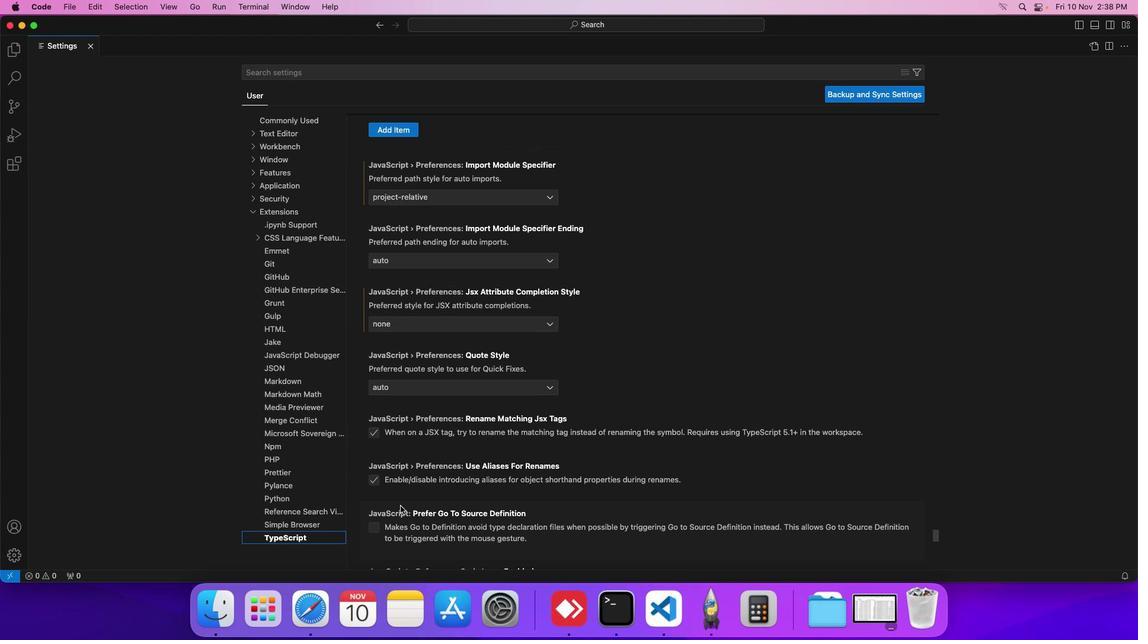 
Action: Mouse scrolled (400, 505) with delta (0, 0)
Screenshot: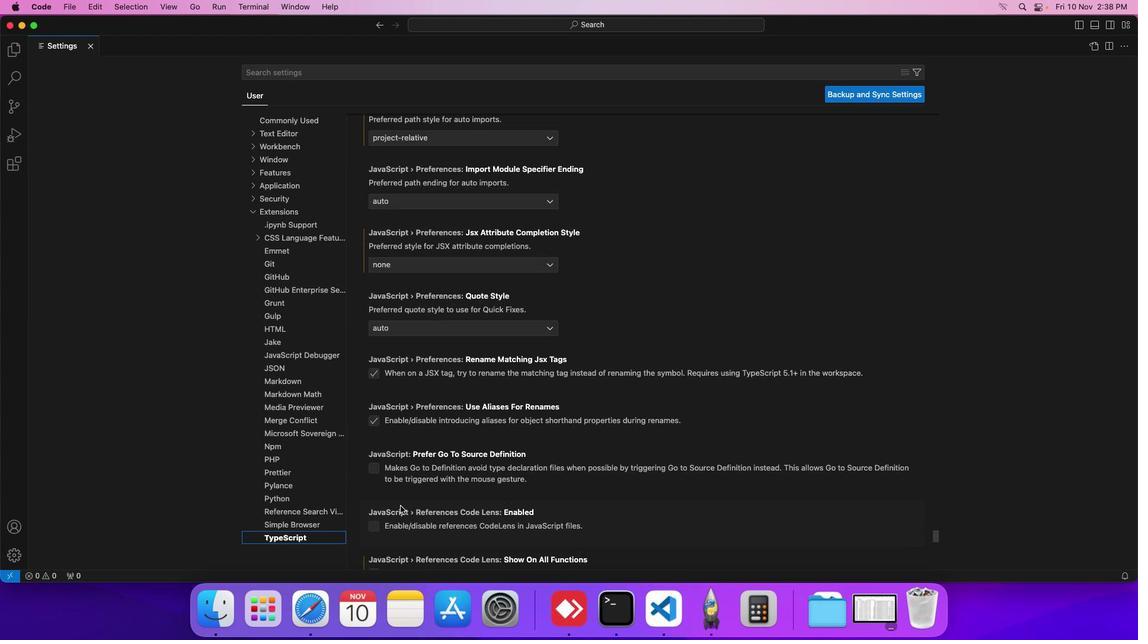 
Action: Mouse scrolled (400, 505) with delta (0, 0)
Screenshot: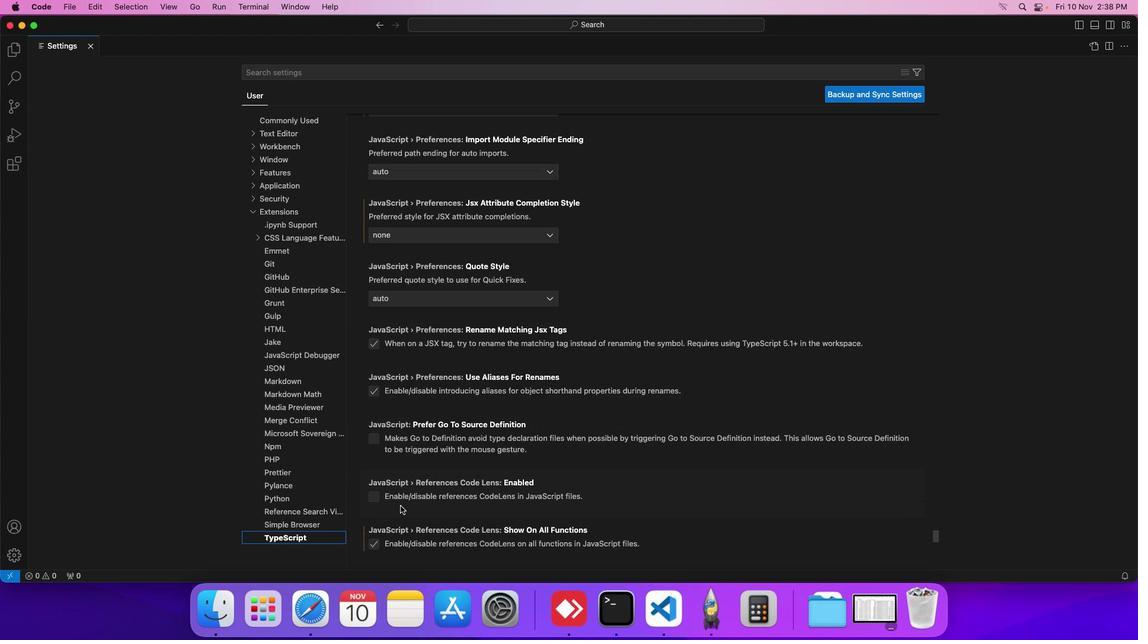 
Action: Mouse moved to (400, 505)
Screenshot: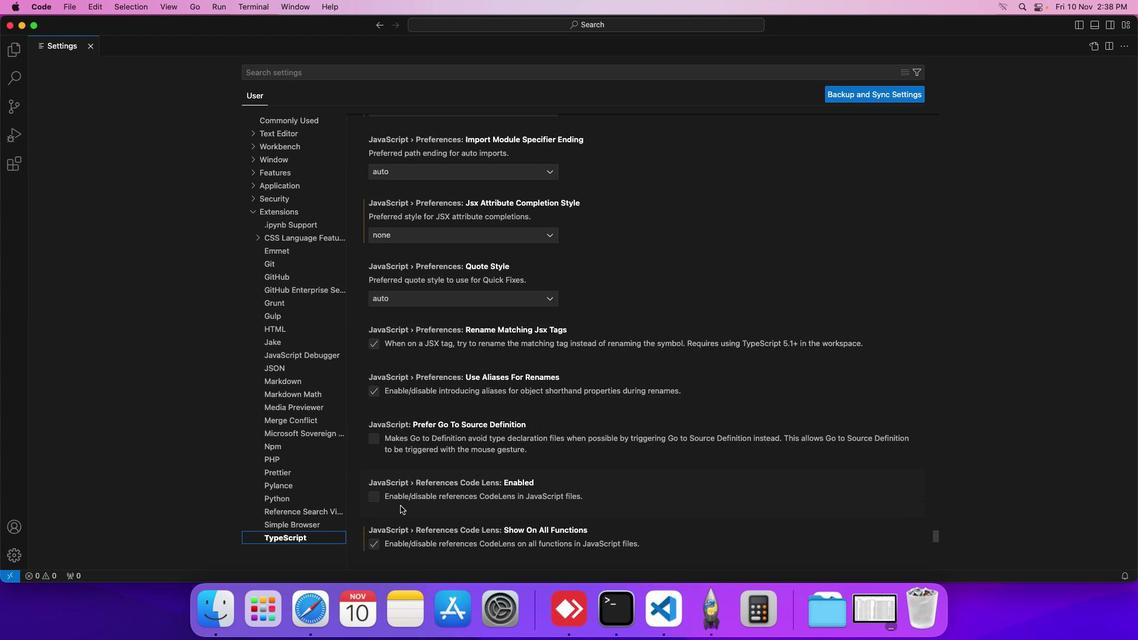 
Action: Mouse scrolled (400, 505) with delta (0, 0)
Screenshot: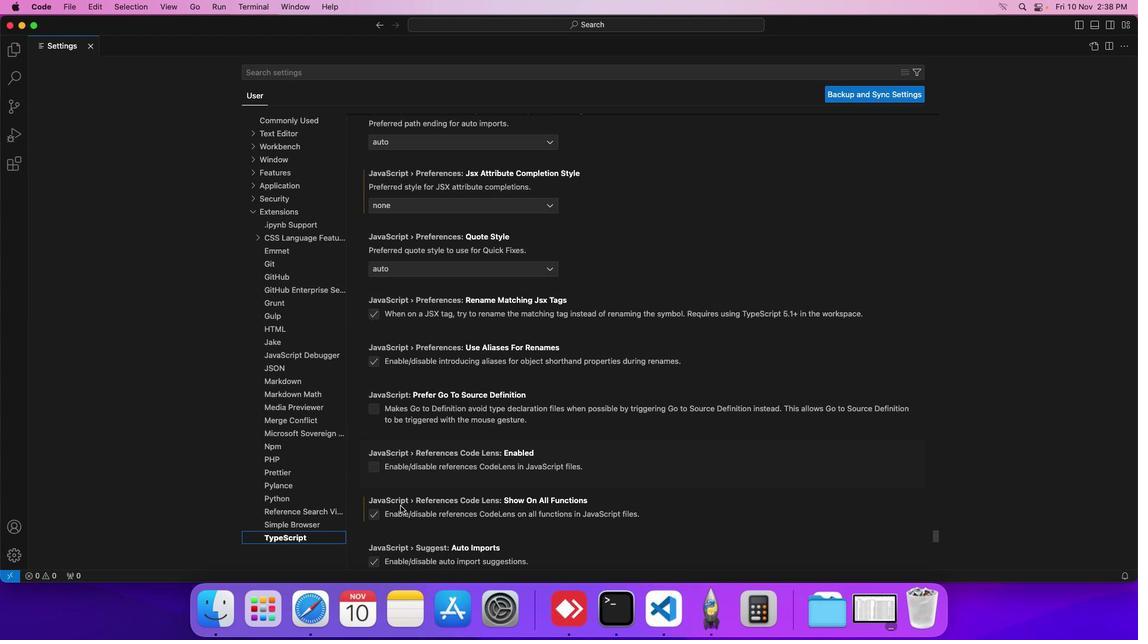 
Action: Mouse scrolled (400, 505) with delta (0, 0)
Screenshot: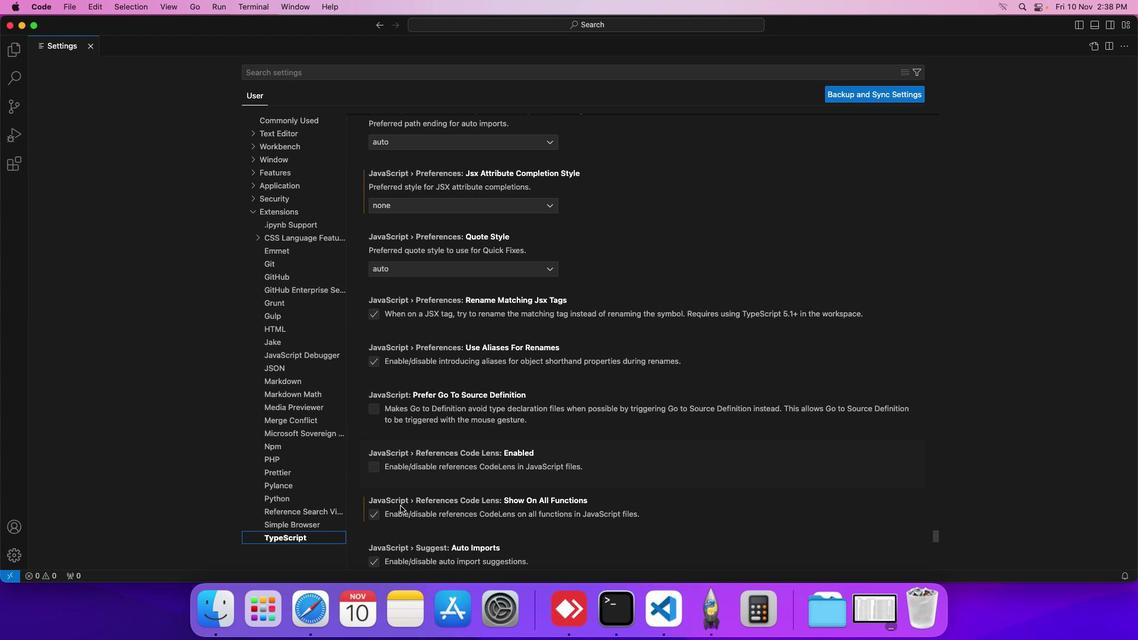 
Action: Mouse scrolled (400, 505) with delta (0, 0)
Screenshot: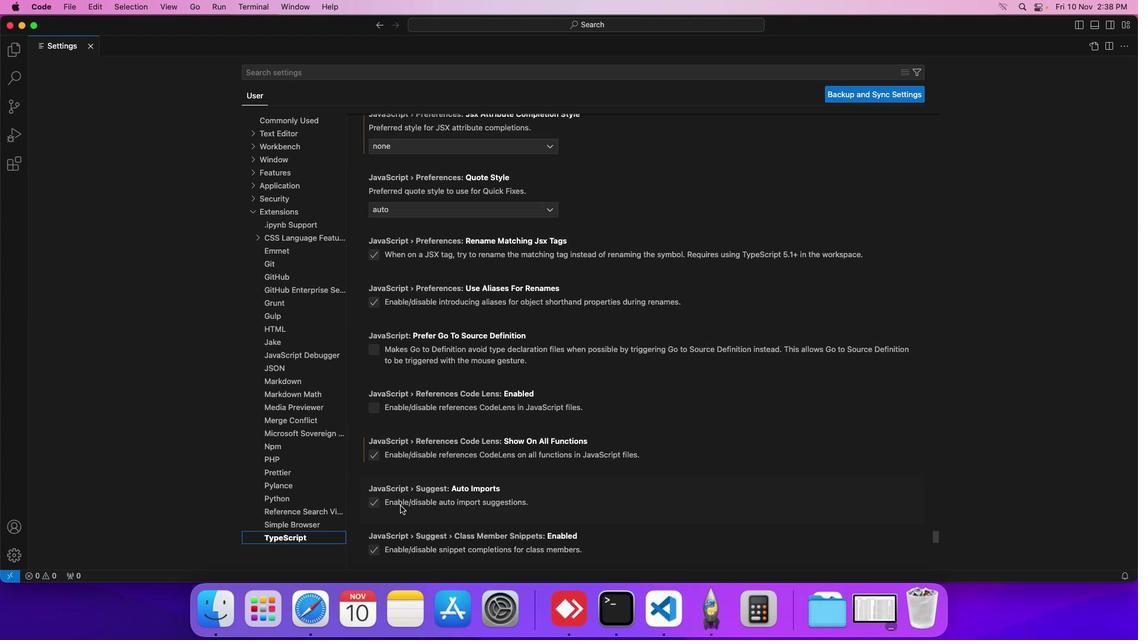 
Action: Mouse scrolled (400, 505) with delta (0, 0)
Screenshot: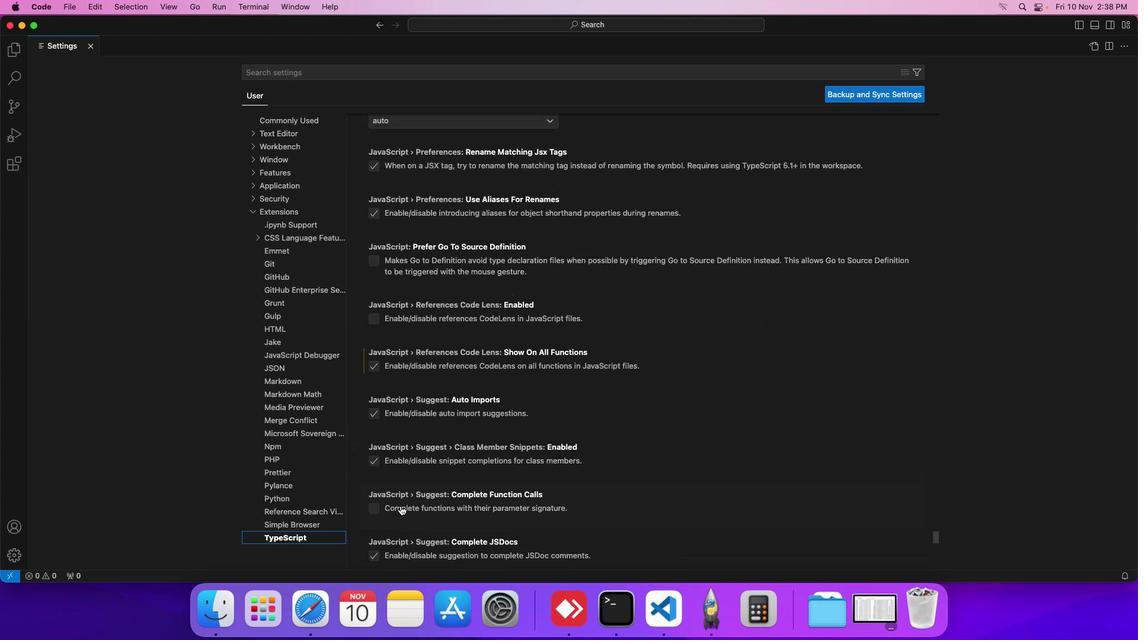 
Action: Mouse scrolled (400, 505) with delta (0, 0)
Screenshot: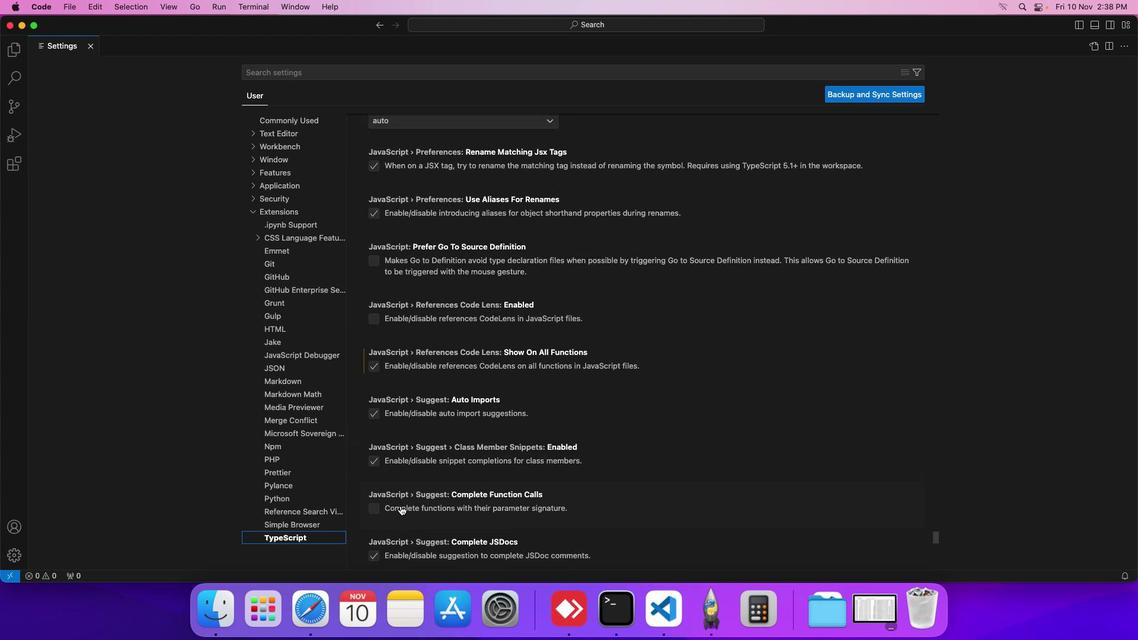 
Action: Mouse scrolled (400, 505) with delta (0, -1)
Screenshot: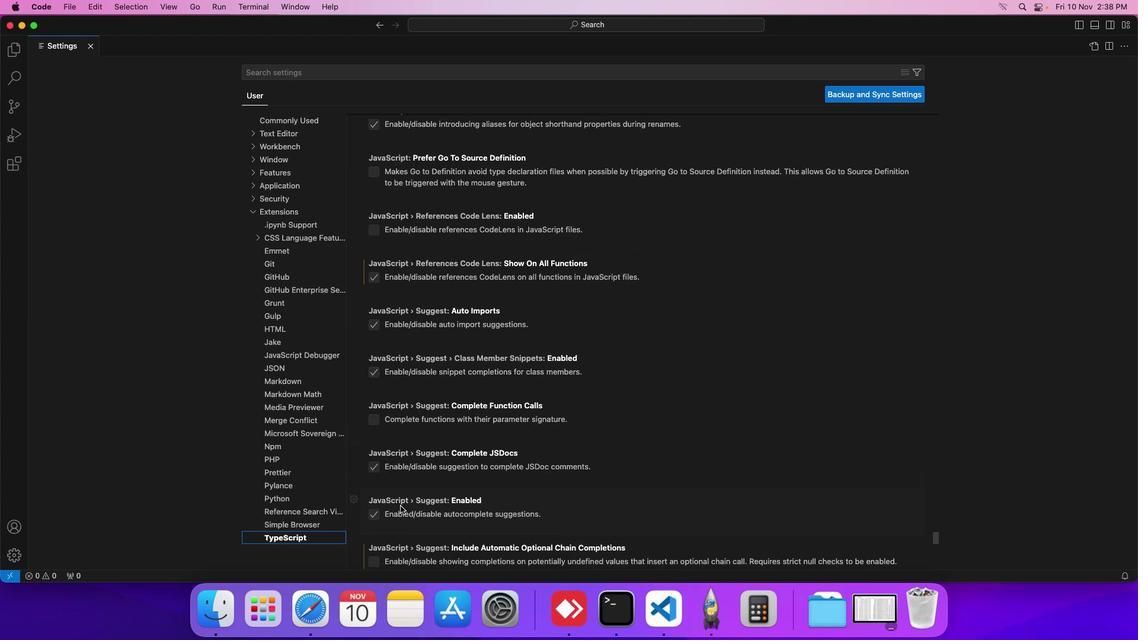 
Action: Mouse scrolled (400, 505) with delta (0, -1)
Screenshot: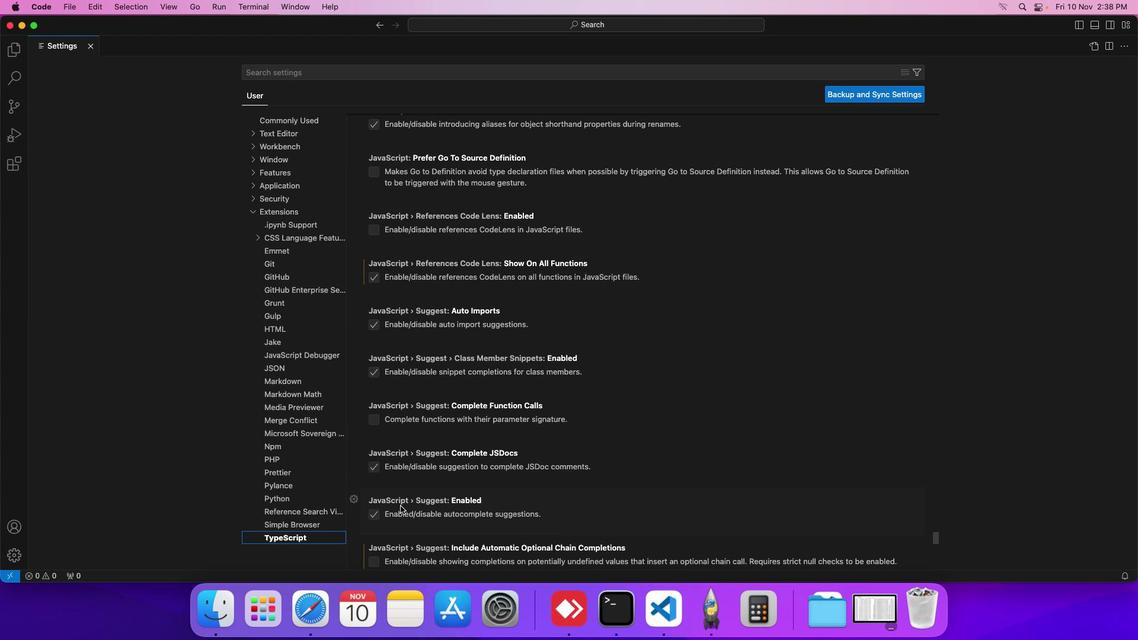 
Action: Mouse scrolled (400, 505) with delta (0, -1)
Screenshot: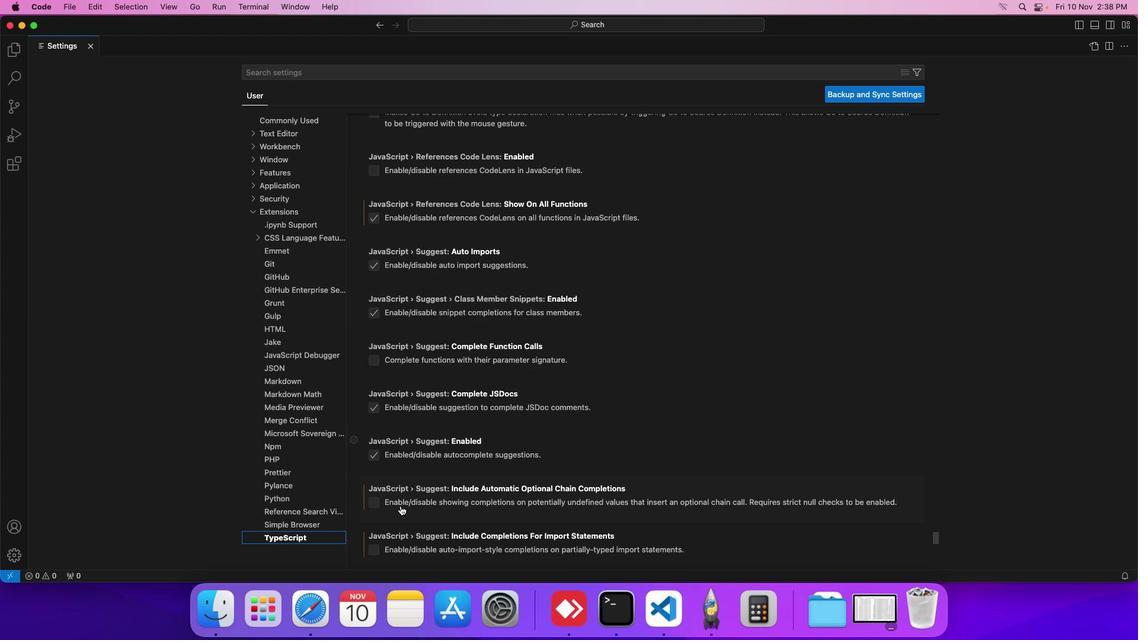 
Action: Mouse scrolled (400, 505) with delta (0, 0)
Screenshot: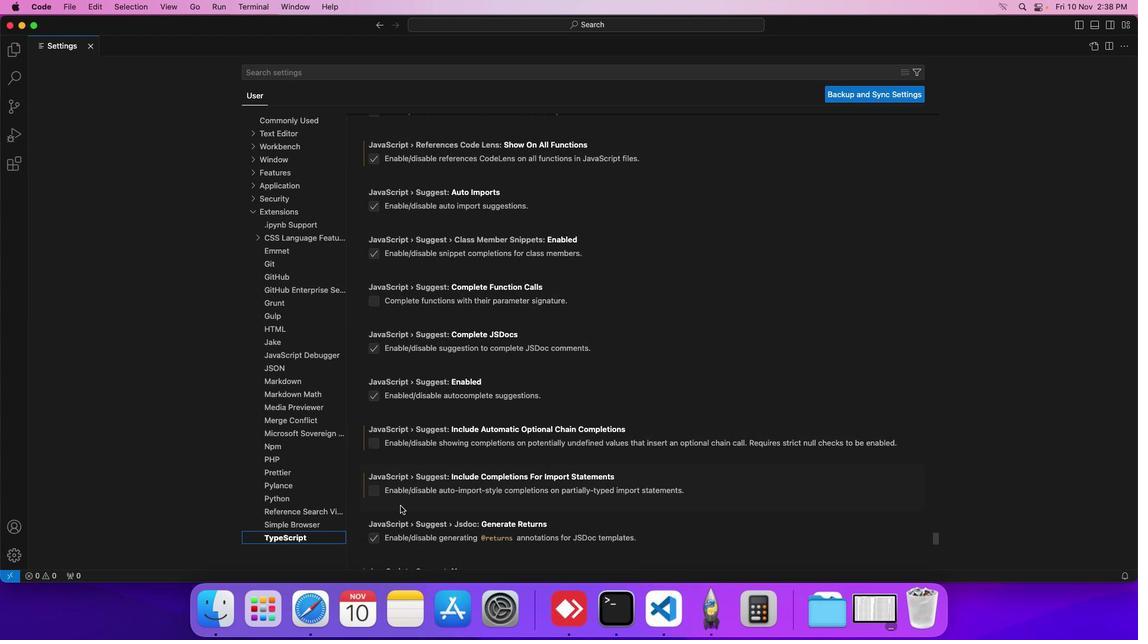 
Action: Mouse scrolled (400, 505) with delta (0, 0)
Screenshot: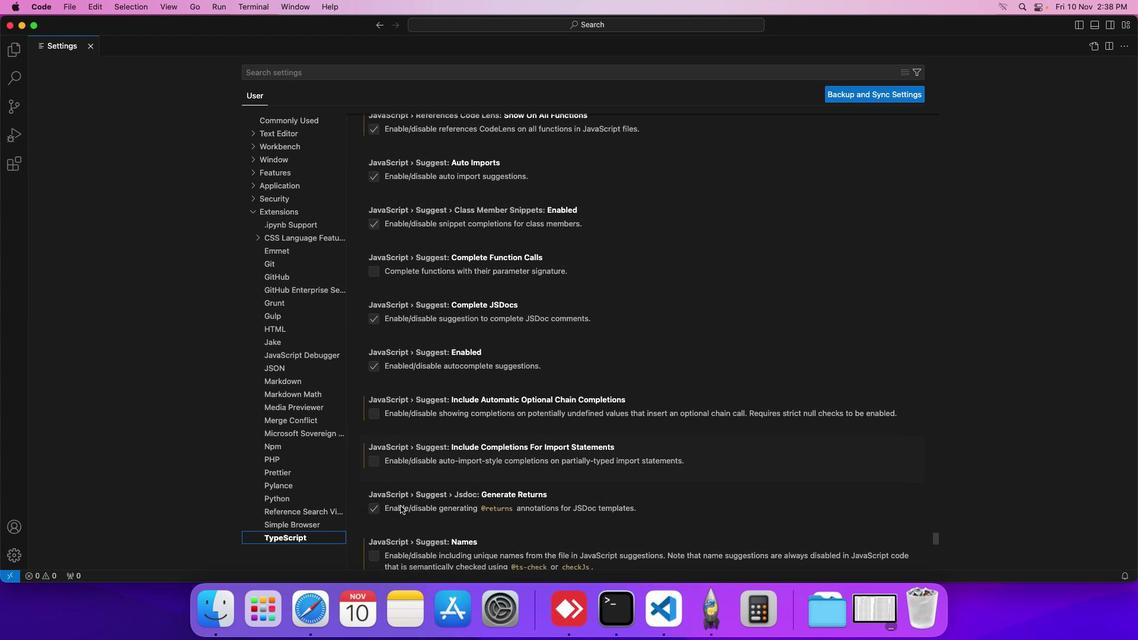 
Action: Mouse scrolled (400, 505) with delta (0, 0)
Screenshot: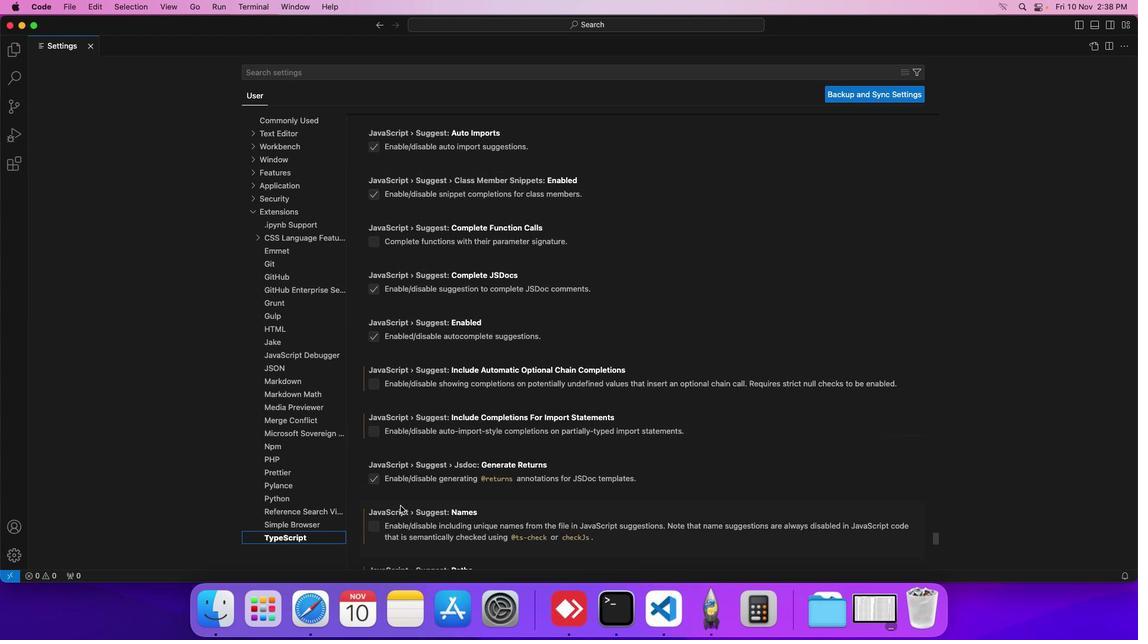 
Action: Mouse scrolled (400, 505) with delta (0, 0)
Screenshot: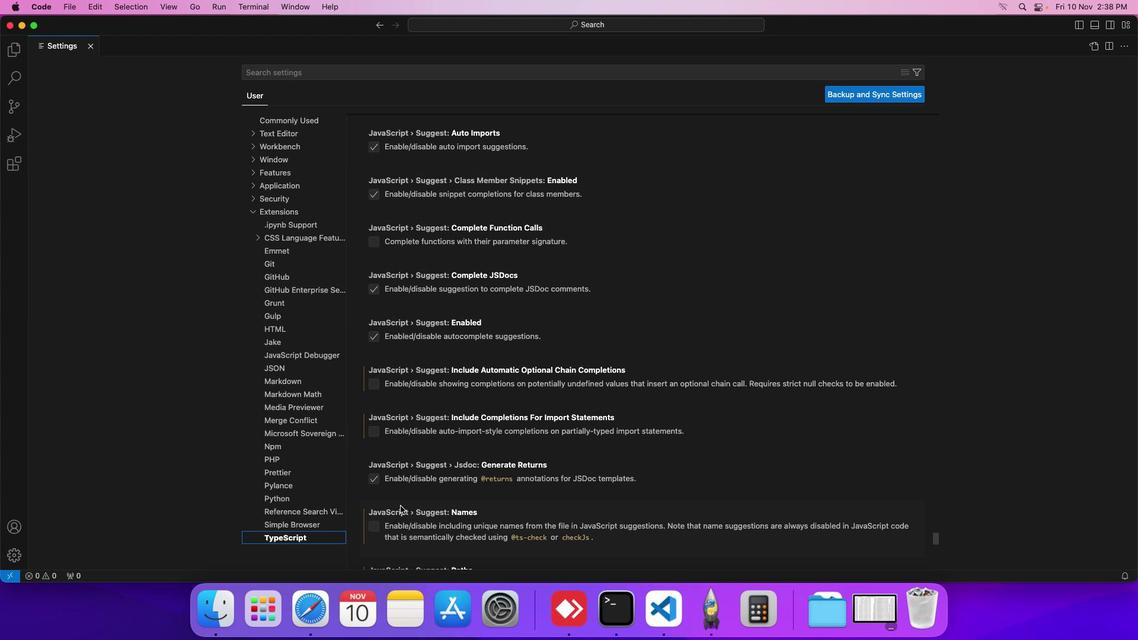 
Action: Mouse scrolled (400, 505) with delta (0, 0)
Screenshot: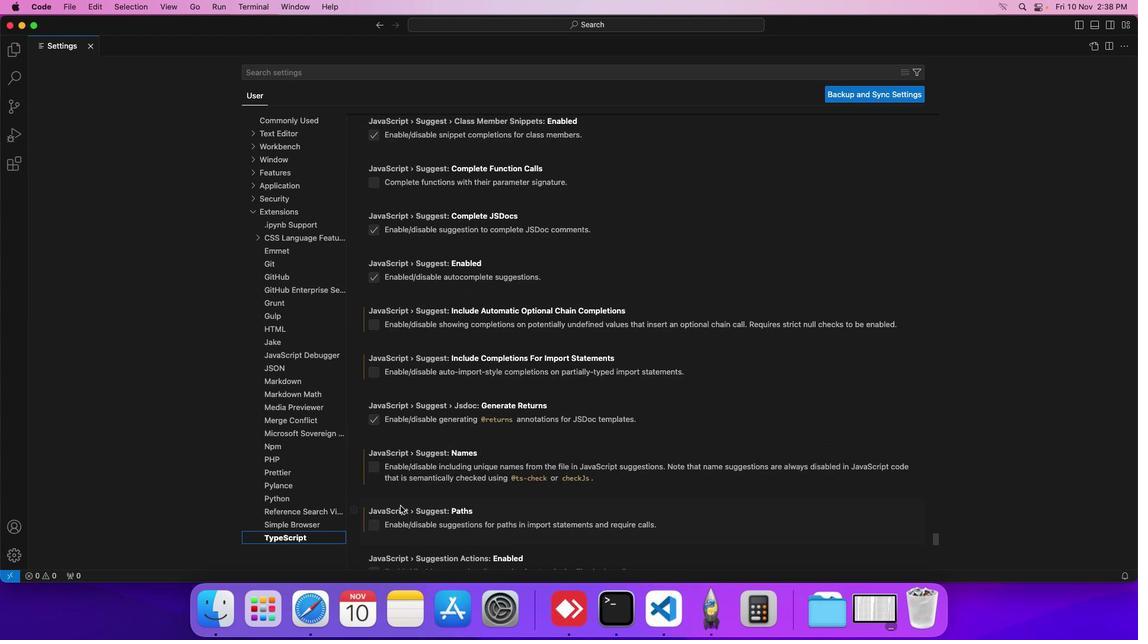 
Action: Mouse scrolled (400, 505) with delta (0, 0)
Screenshot: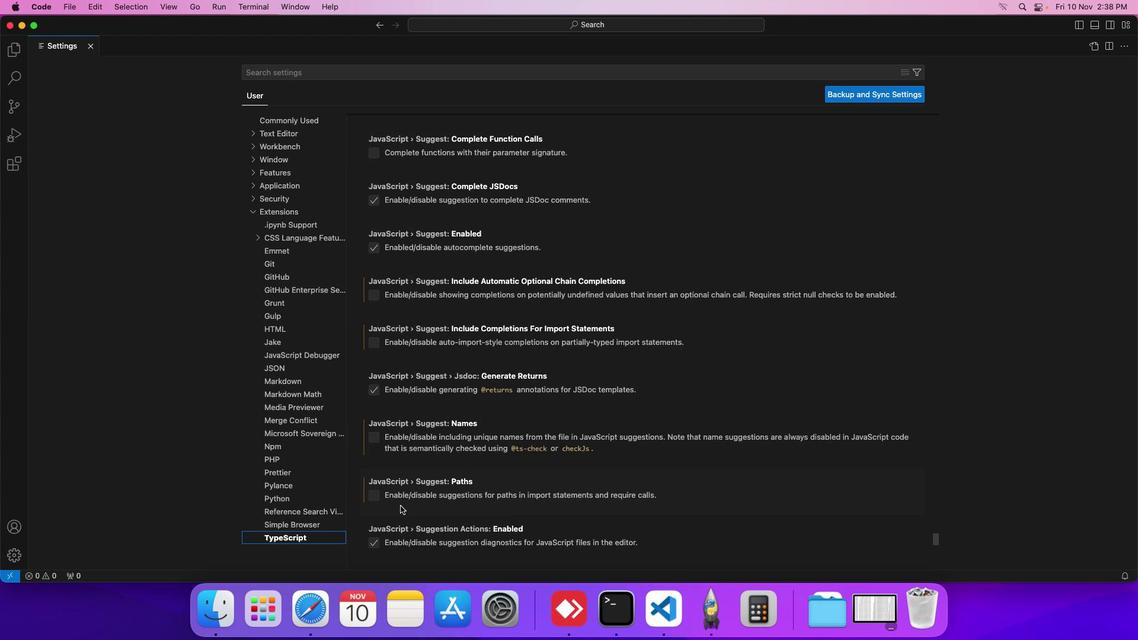 
Action: Mouse scrolled (400, 505) with delta (0, 0)
Screenshot: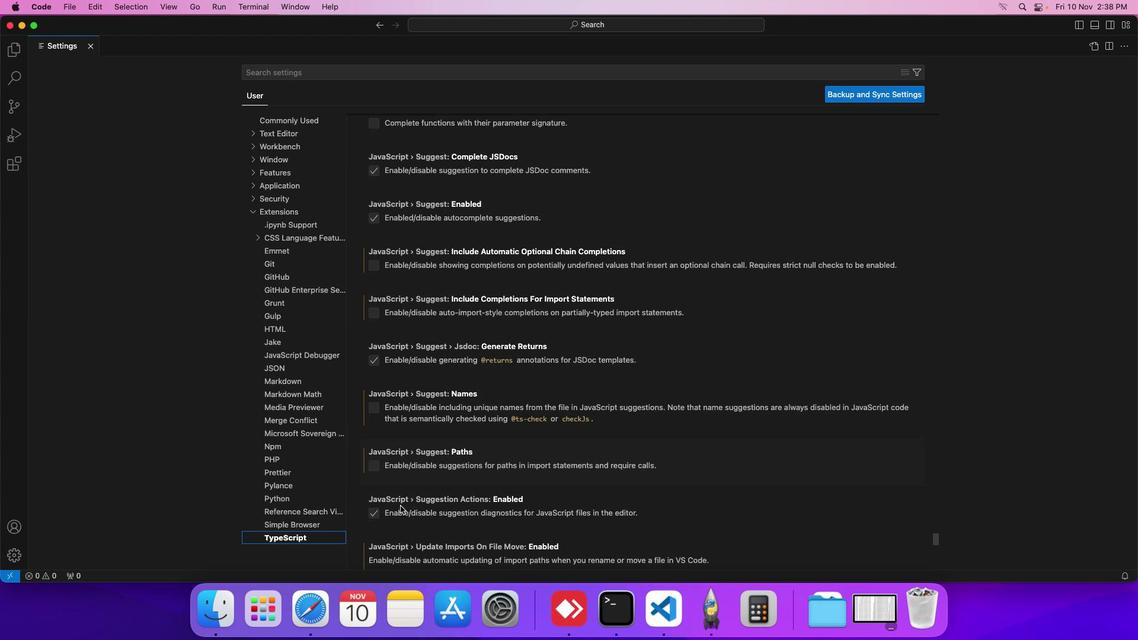 
Action: Mouse scrolled (400, 505) with delta (0, 0)
Screenshot: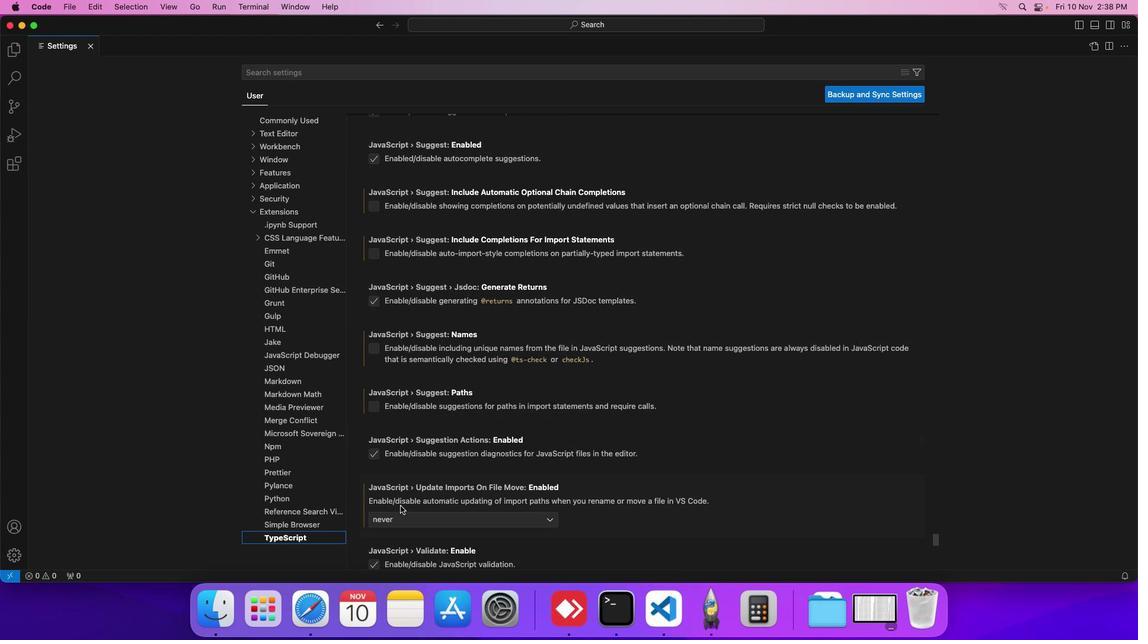 
Action: Mouse scrolled (400, 505) with delta (0, -1)
Screenshot: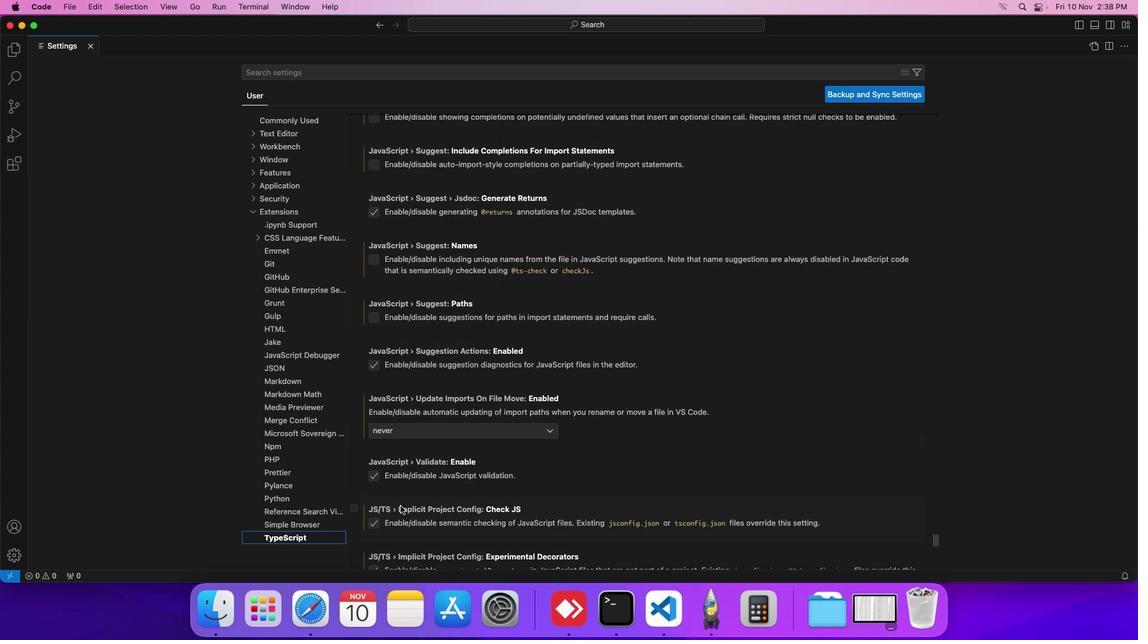 
Action: Mouse scrolled (400, 505) with delta (0, -1)
Screenshot: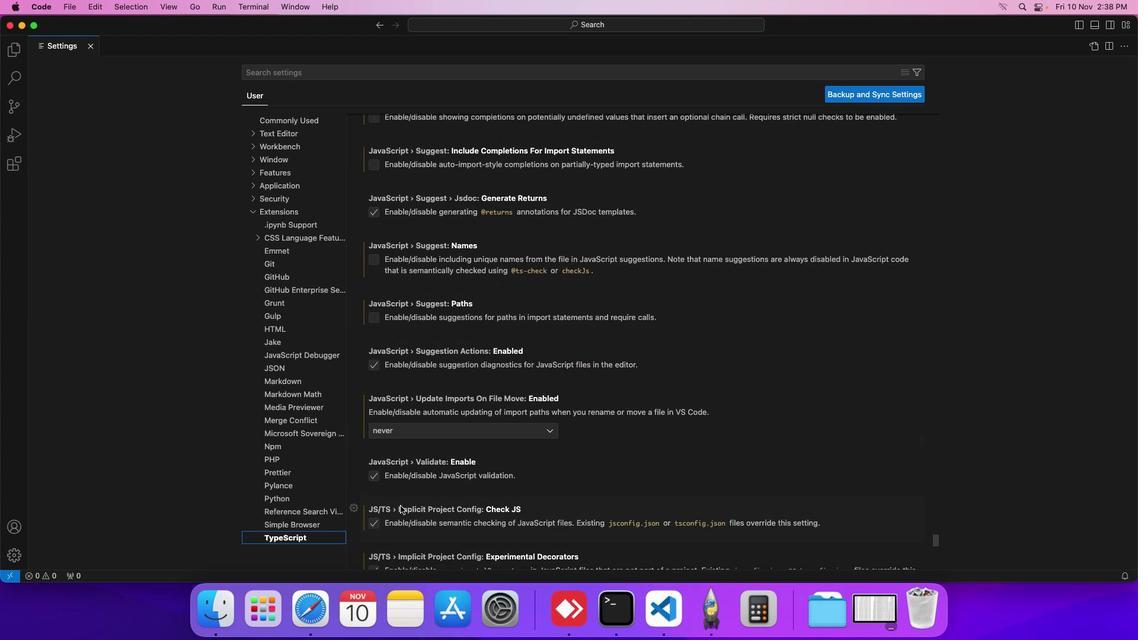 
Action: Mouse scrolled (400, 505) with delta (0, 0)
Screenshot: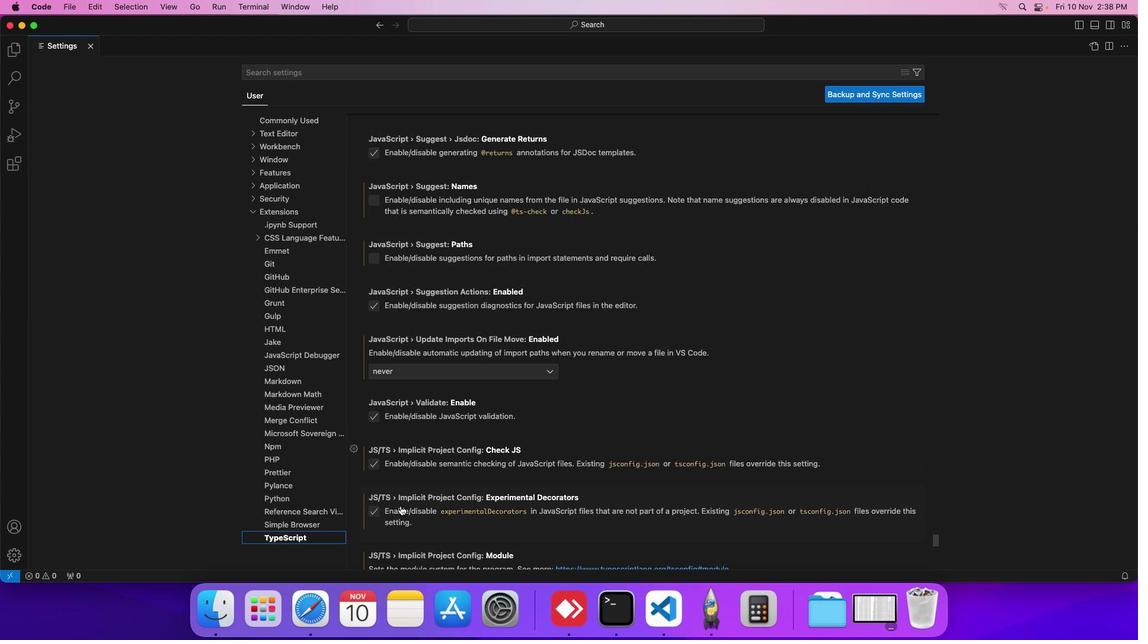 
Action: Mouse scrolled (400, 505) with delta (0, 0)
Screenshot: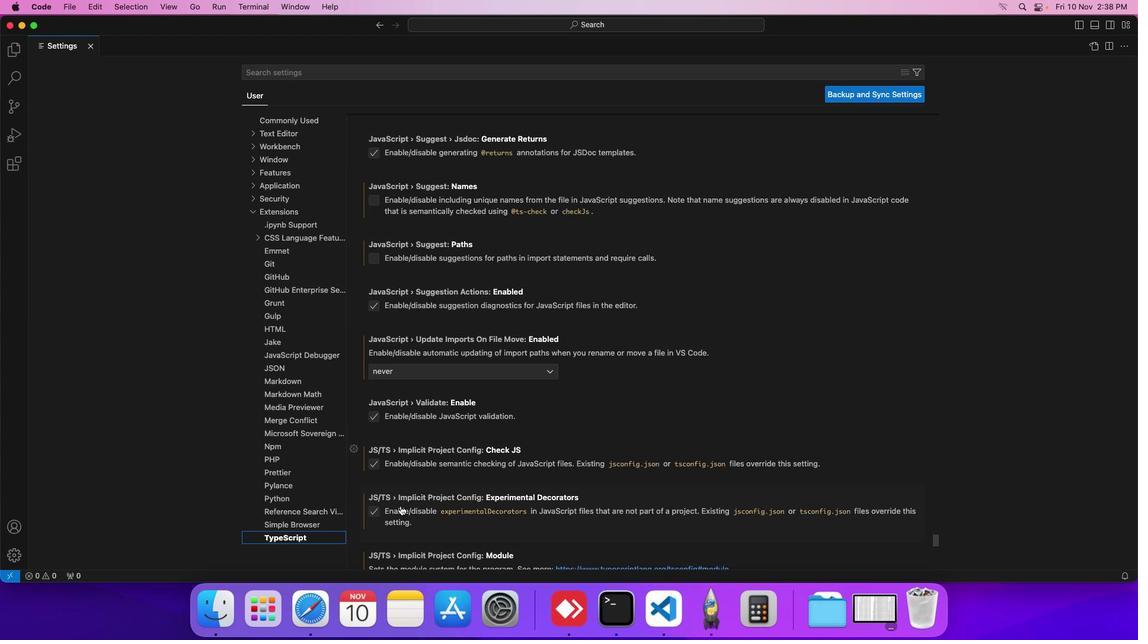 
Action: Mouse scrolled (400, 505) with delta (0, 0)
Screenshot: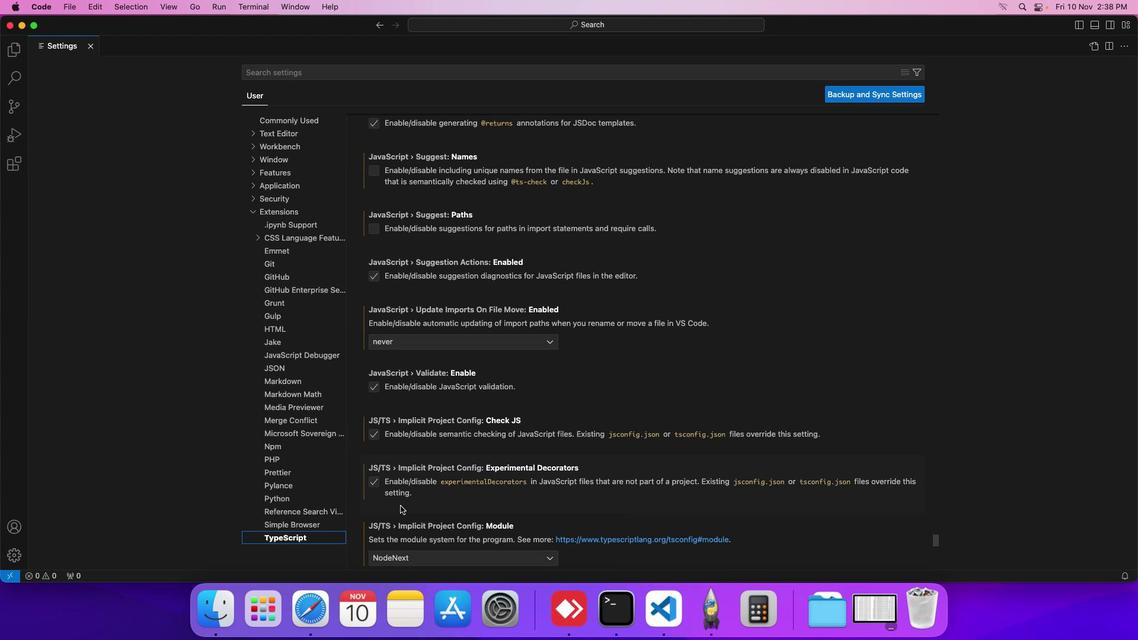 
Action: Mouse scrolled (400, 505) with delta (0, 0)
Screenshot: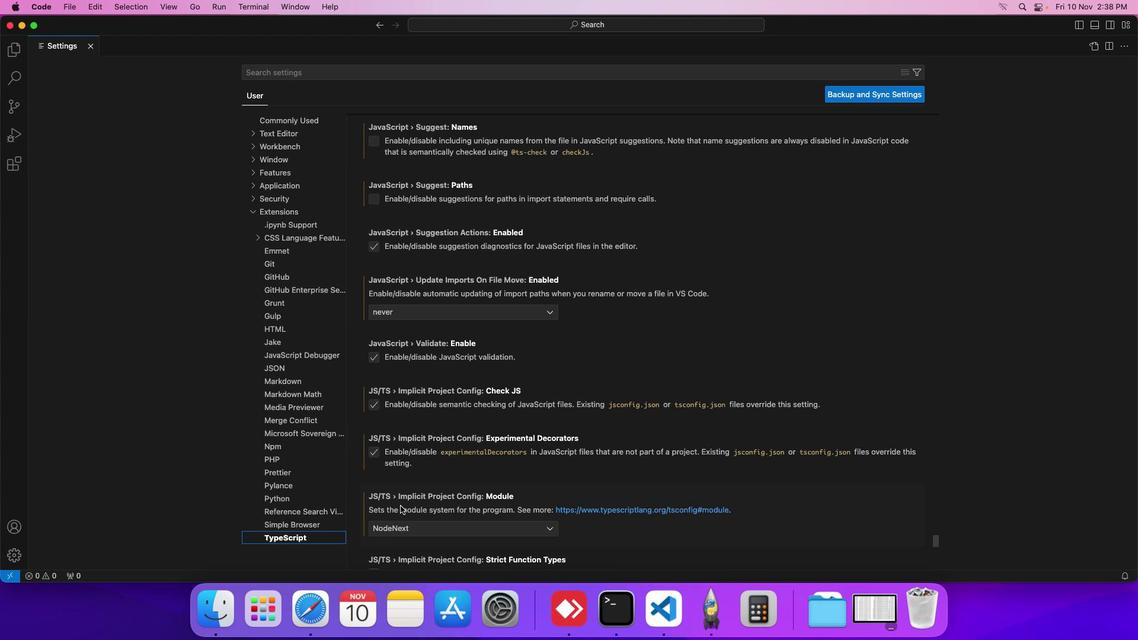 
Action: Mouse scrolled (400, 505) with delta (0, 0)
Screenshot: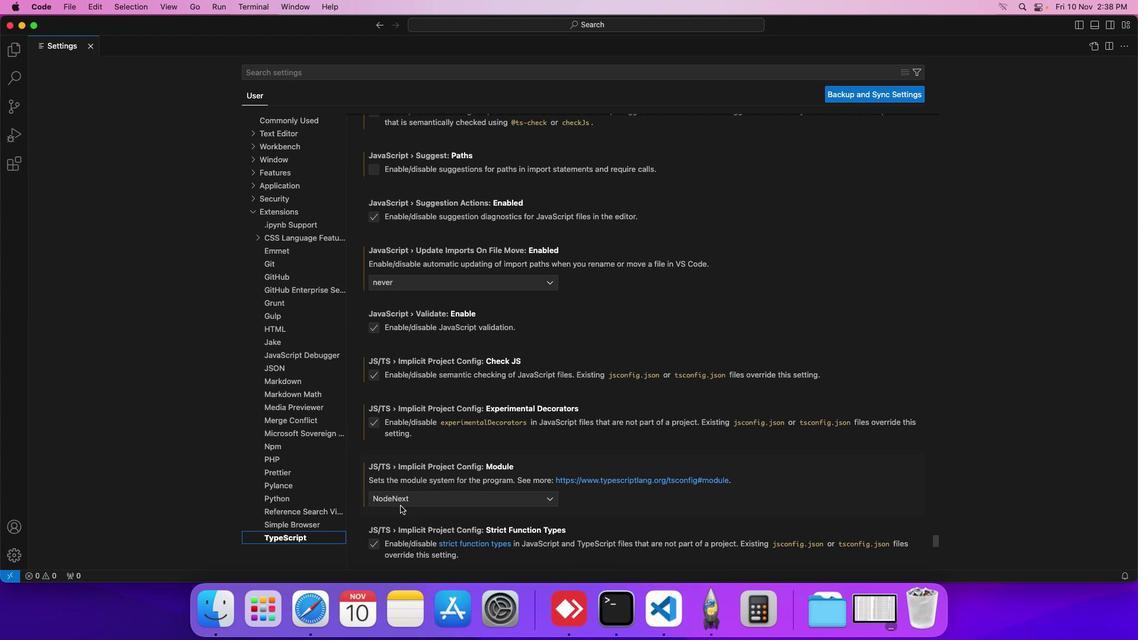 
Action: Mouse scrolled (400, 505) with delta (0, 0)
Screenshot: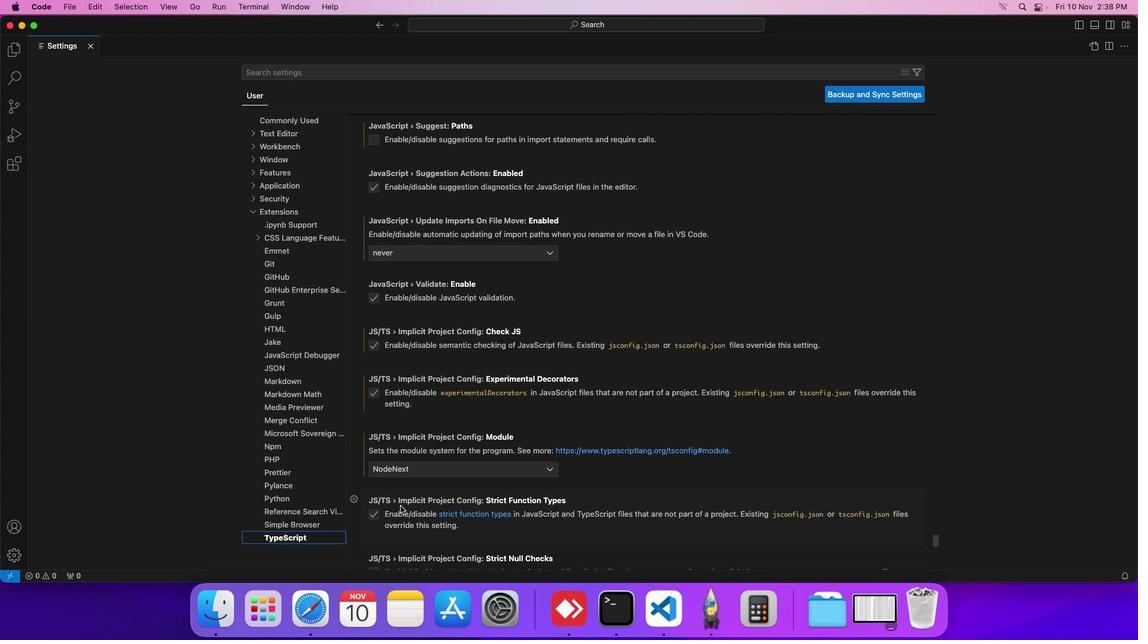 
Action: Mouse scrolled (400, 505) with delta (0, 0)
Screenshot: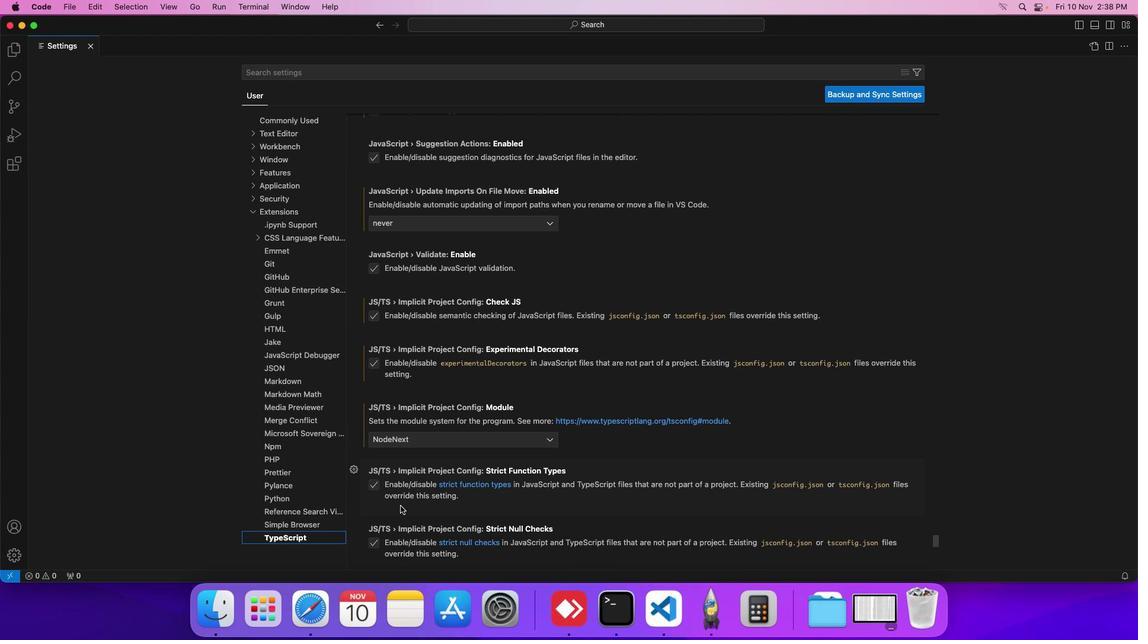 
Action: Mouse scrolled (400, 505) with delta (0, 0)
Screenshot: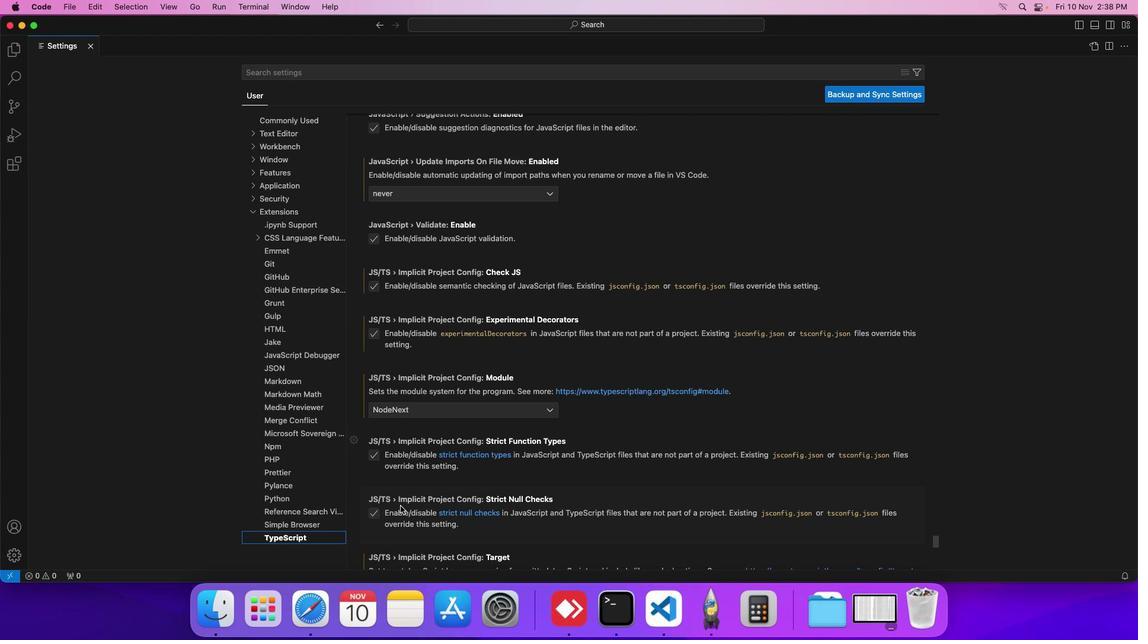 
Action: Mouse scrolled (400, 505) with delta (0, 0)
Screenshot: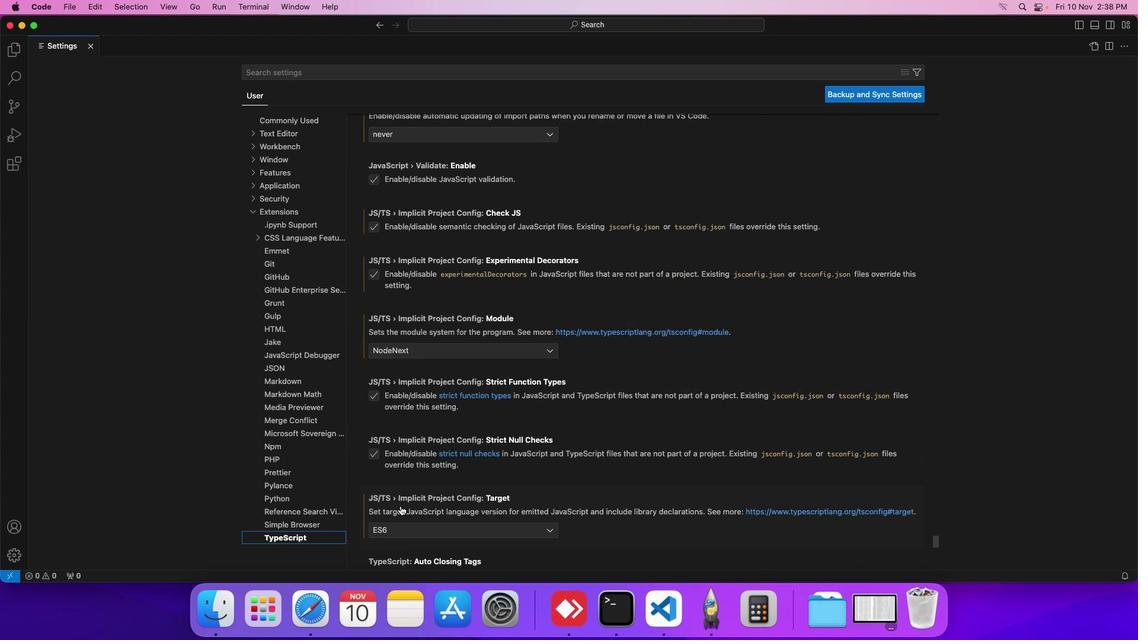 
Action: Mouse scrolled (400, 505) with delta (0, 0)
Screenshot: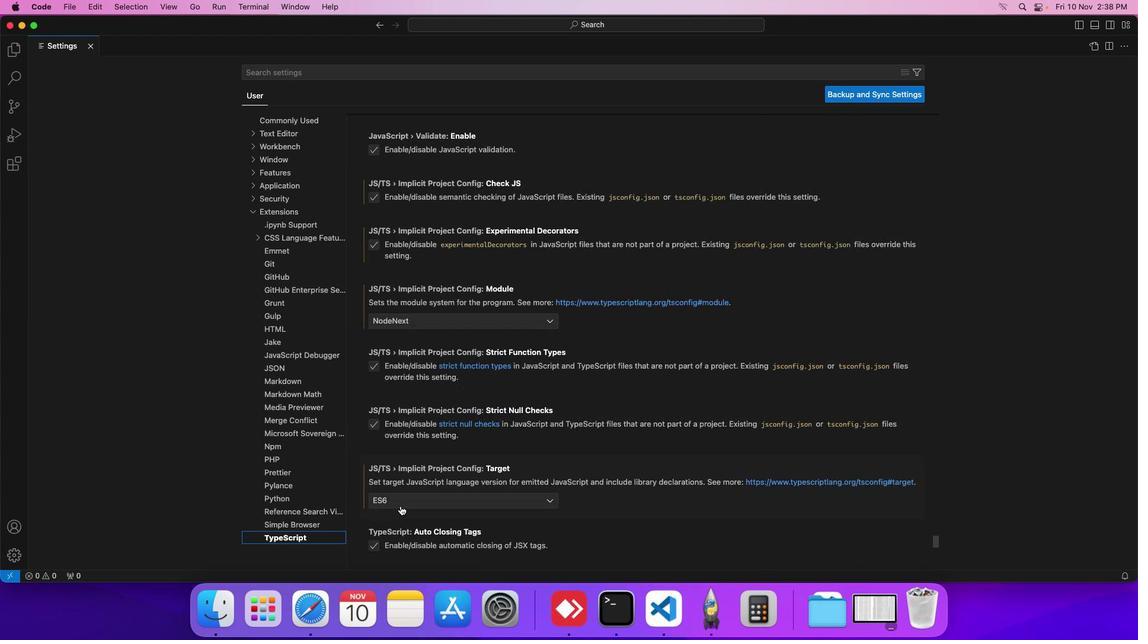 
Action: Mouse scrolled (400, 505) with delta (0, 0)
Screenshot: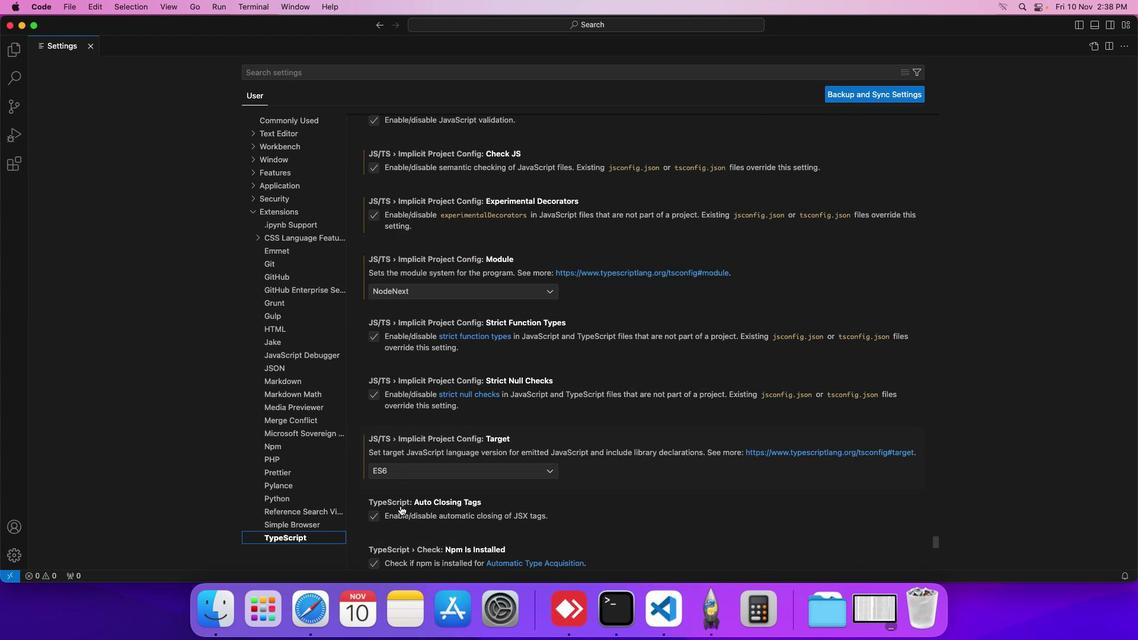 
Action: Mouse scrolled (400, 505) with delta (0, 0)
Screenshot: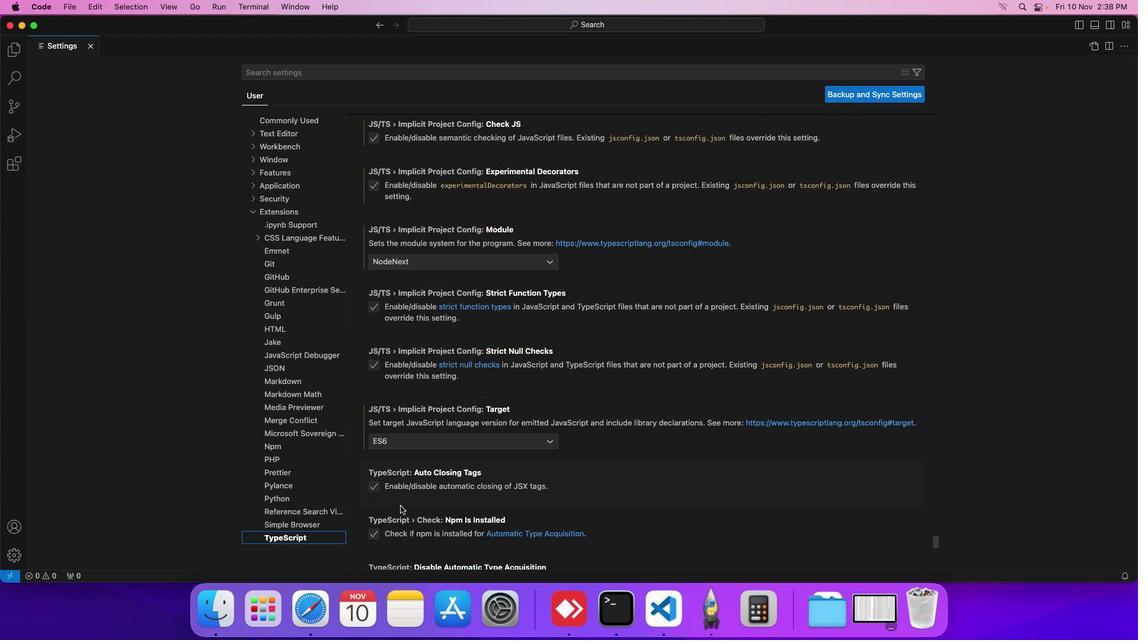 
Action: Mouse scrolled (400, 505) with delta (0, 0)
Screenshot: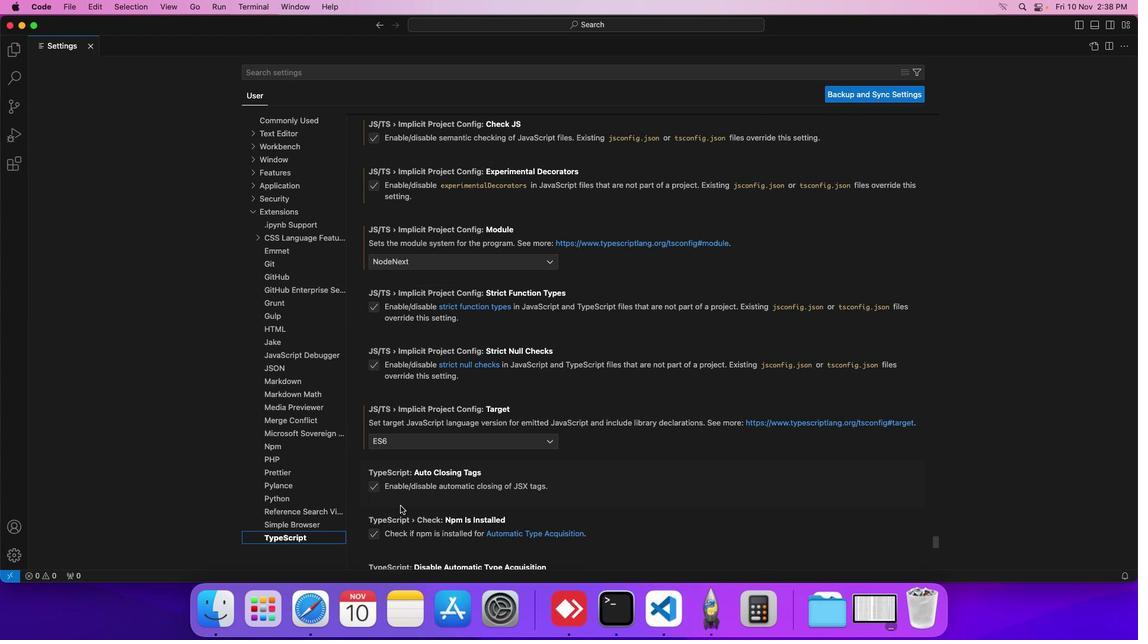 
Action: Mouse scrolled (400, 505) with delta (0, 0)
Screenshot: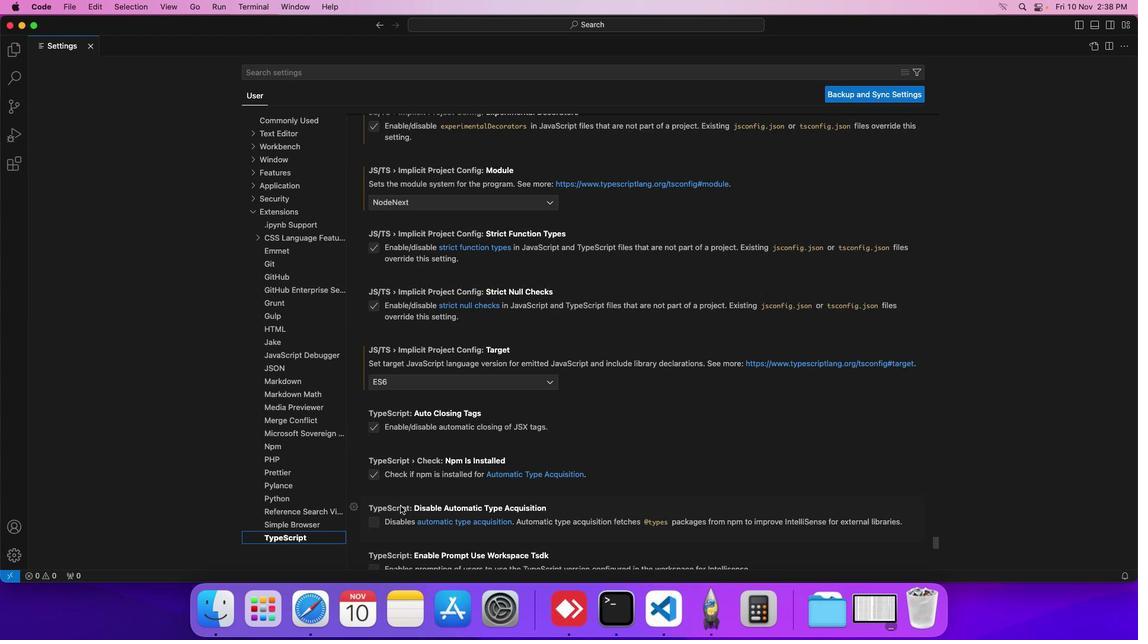 
Action: Mouse scrolled (400, 505) with delta (0, 0)
Screenshot: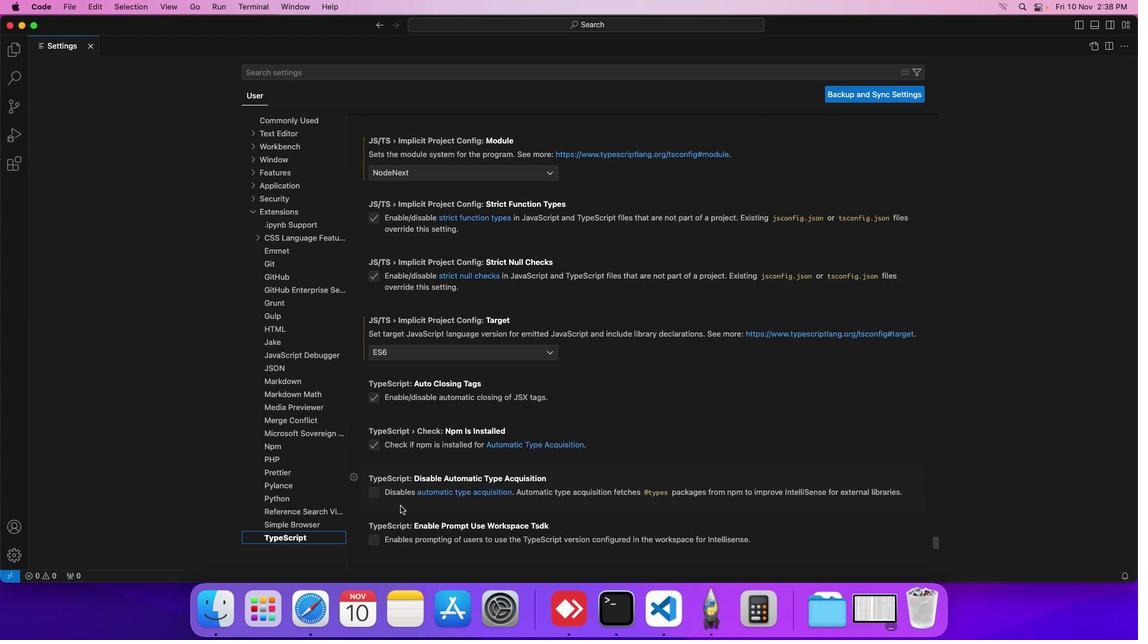 
Action: Mouse scrolled (400, 505) with delta (0, 0)
Screenshot: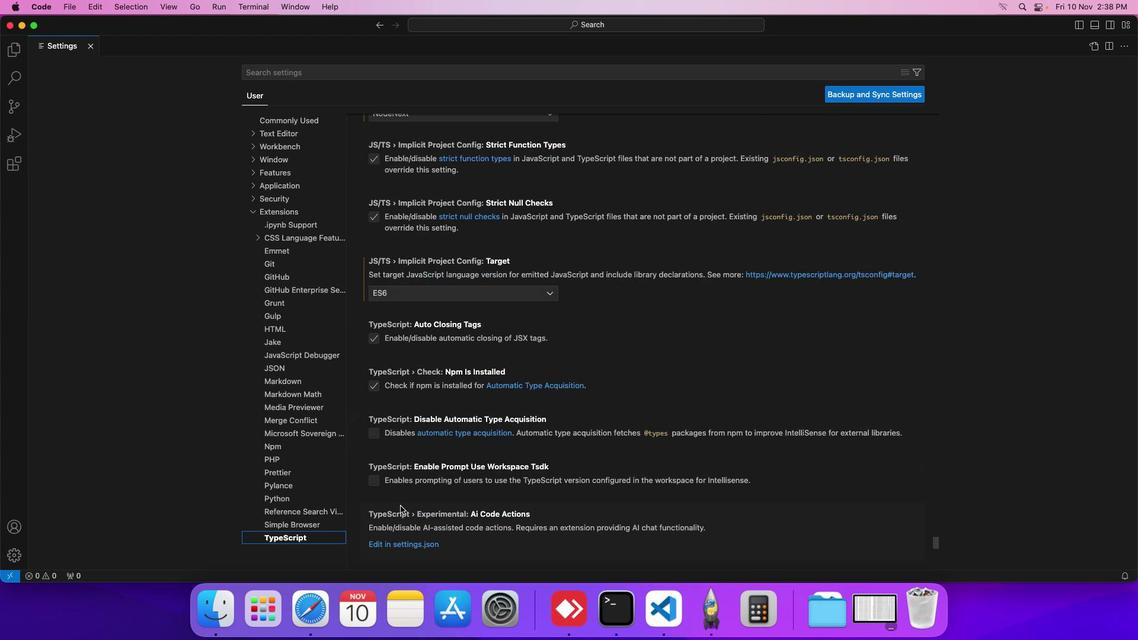 
Action: Mouse scrolled (400, 505) with delta (0, -1)
Screenshot: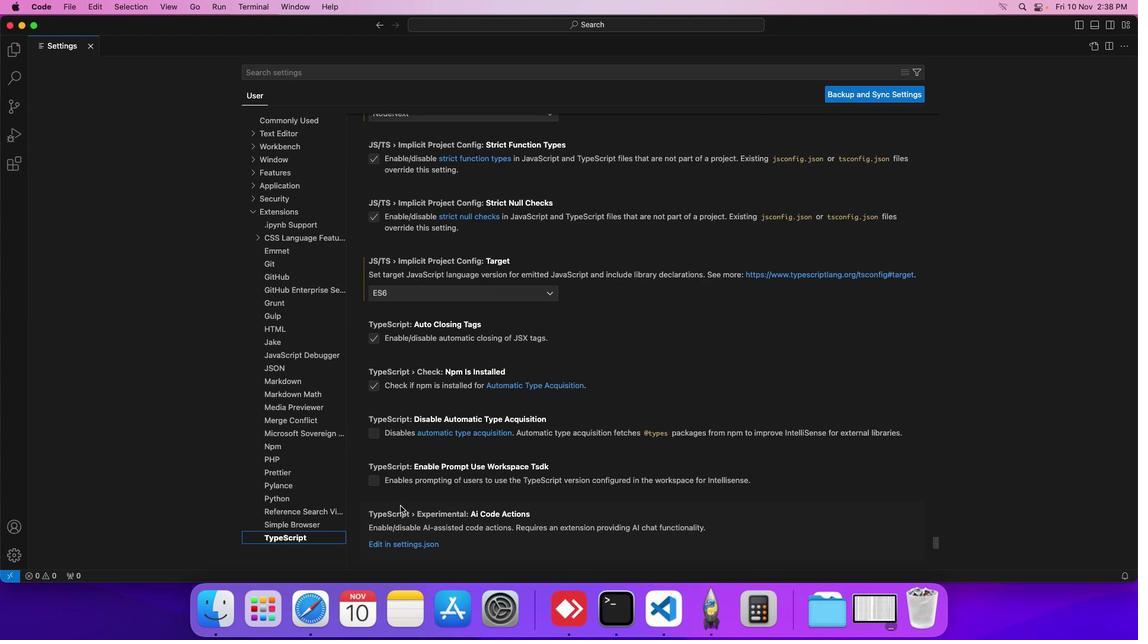
Action: Mouse moved to (409, 295)
Screenshot: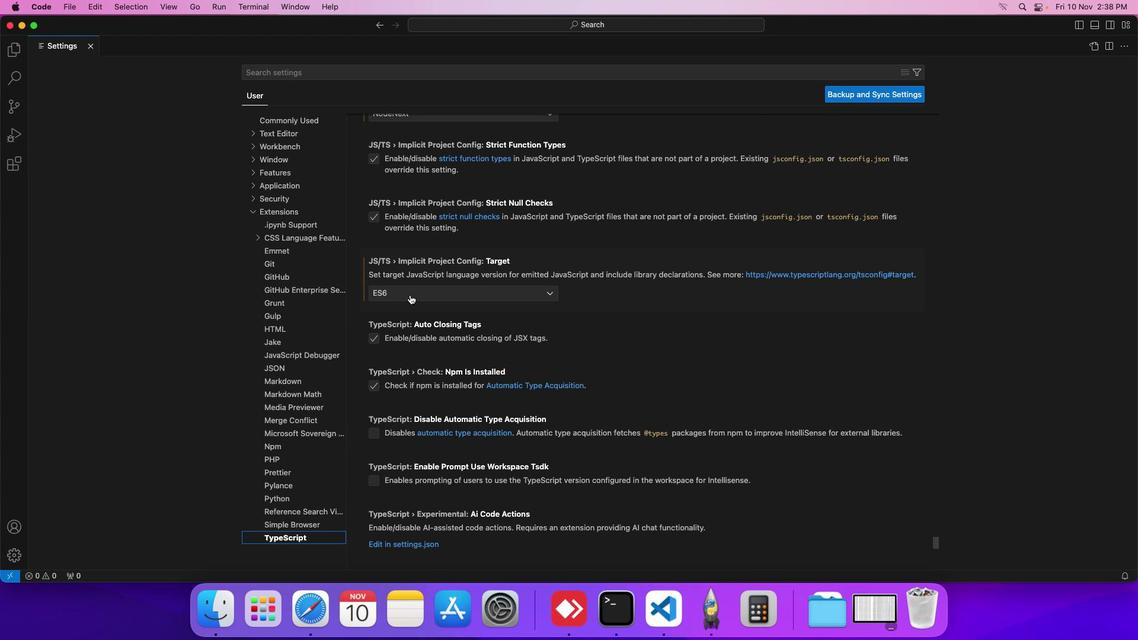 
Action: Mouse pressed left at (409, 295)
Screenshot: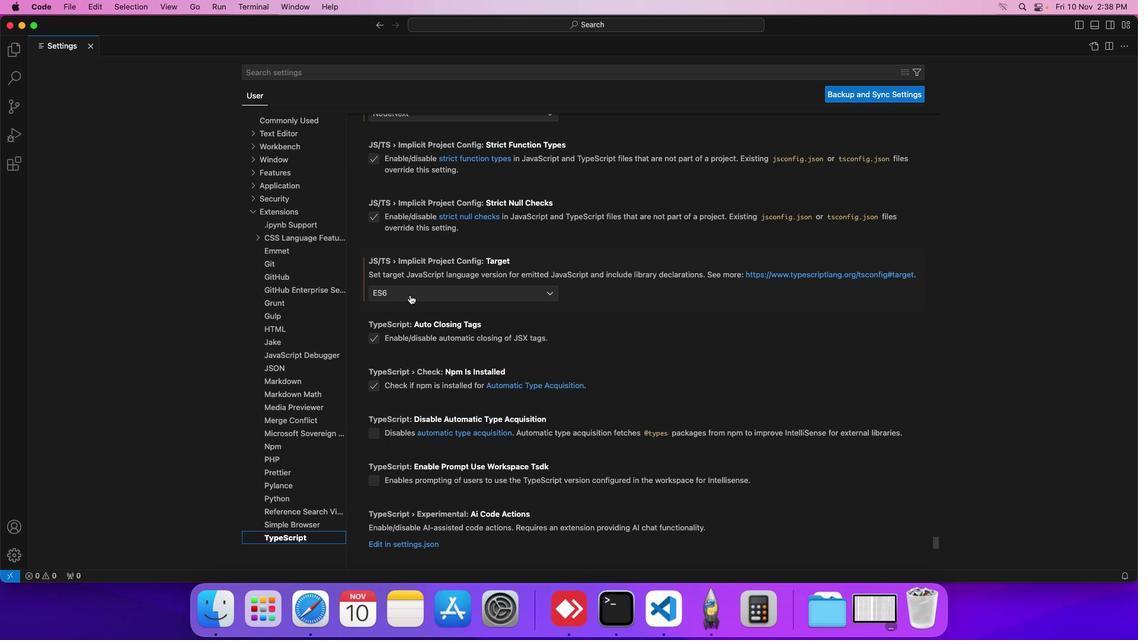 
Action: Mouse moved to (405, 345)
Screenshot: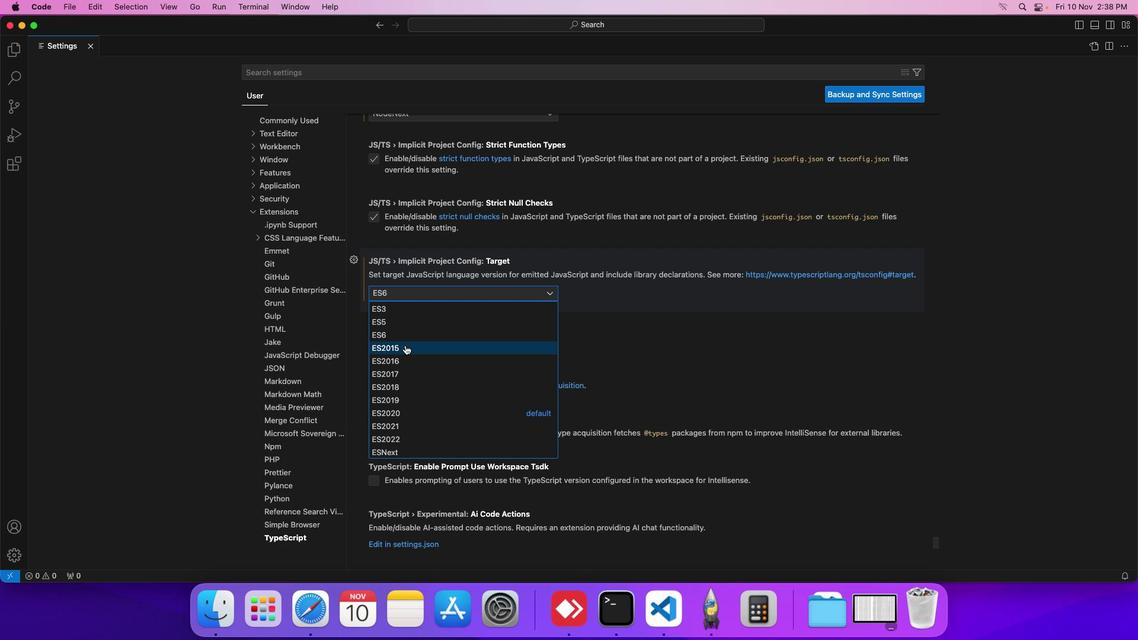 
Action: Mouse pressed left at (405, 345)
Screenshot: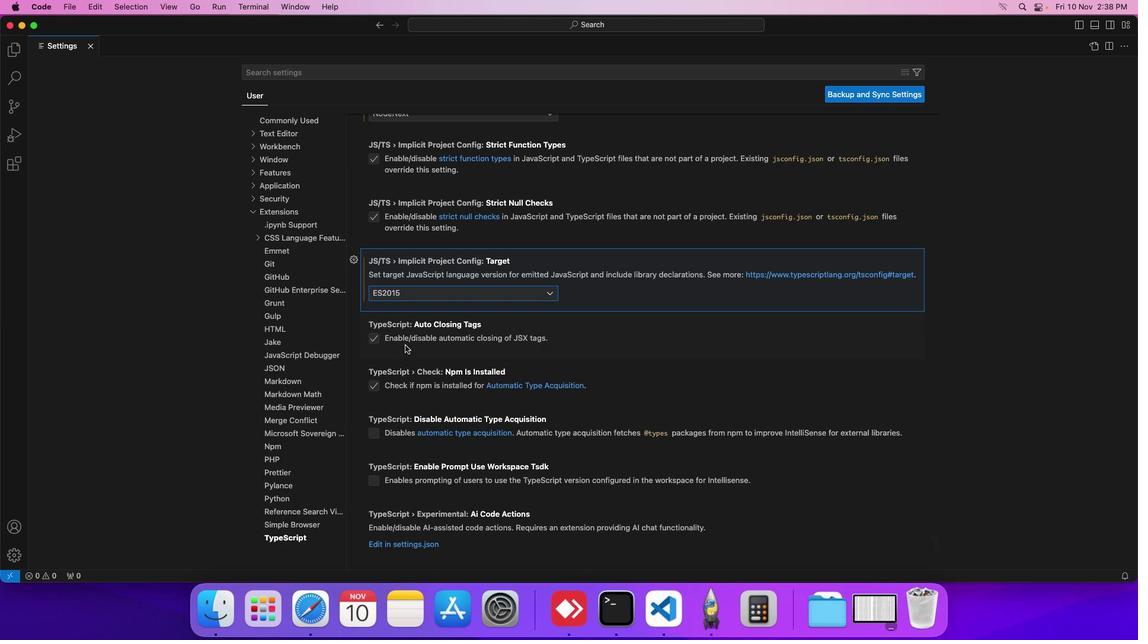 
